 Task: Create a due date automation trigger when advanced on, on the wednesday of the week a card is due add basic assigned only to me at 11:00 AM.
Action: Mouse moved to (1410, 109)
Screenshot: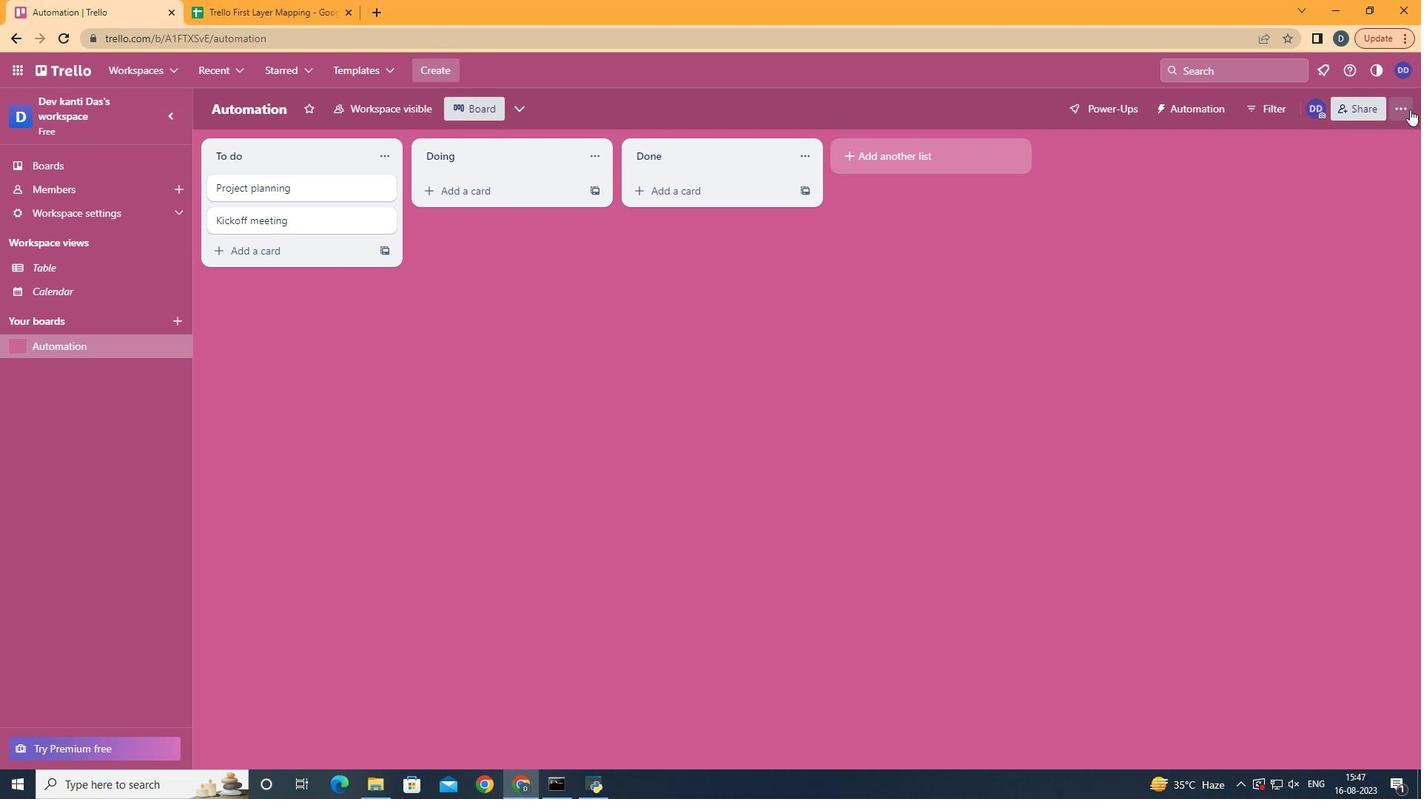
Action: Mouse pressed left at (1410, 109)
Screenshot: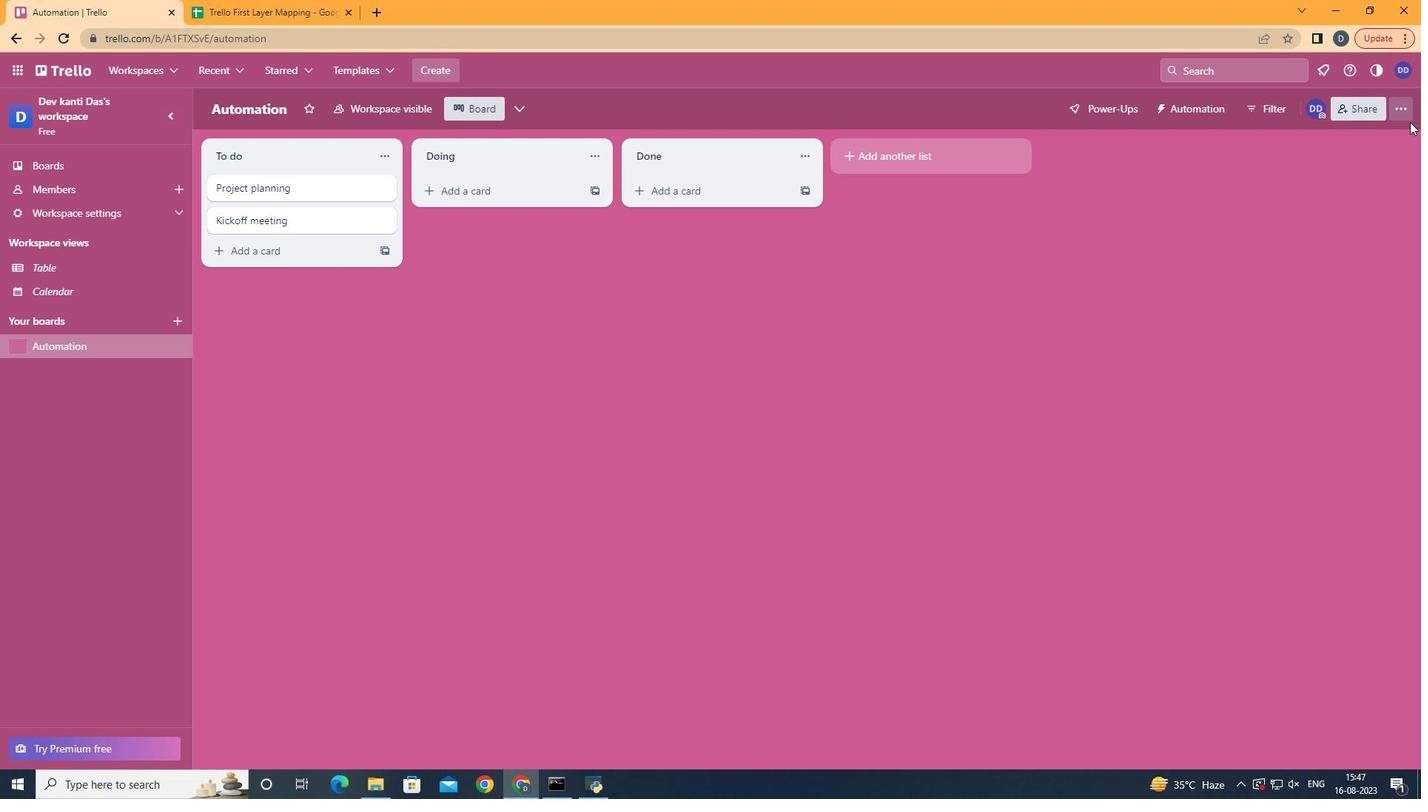 
Action: Mouse moved to (1324, 306)
Screenshot: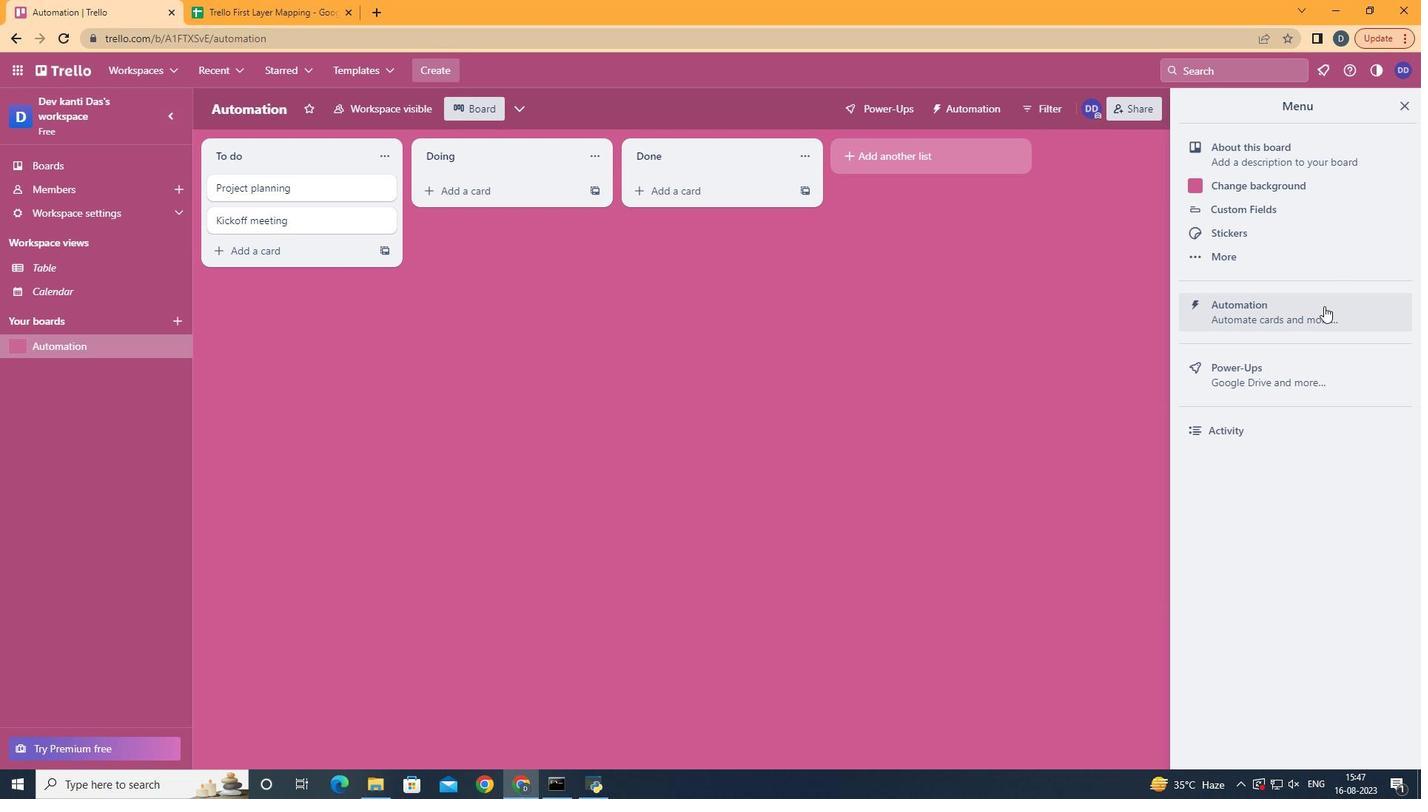 
Action: Mouse pressed left at (1324, 306)
Screenshot: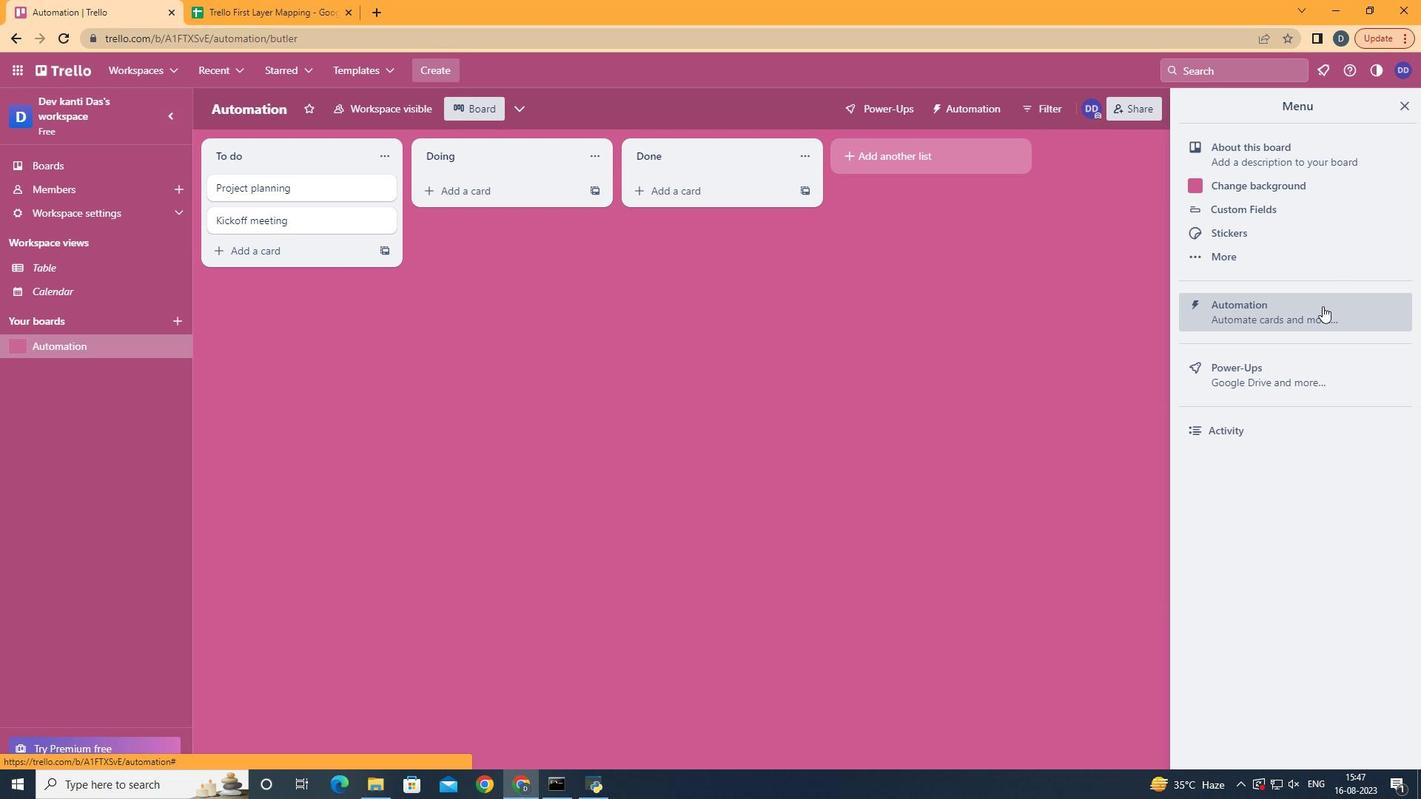 
Action: Mouse moved to (294, 289)
Screenshot: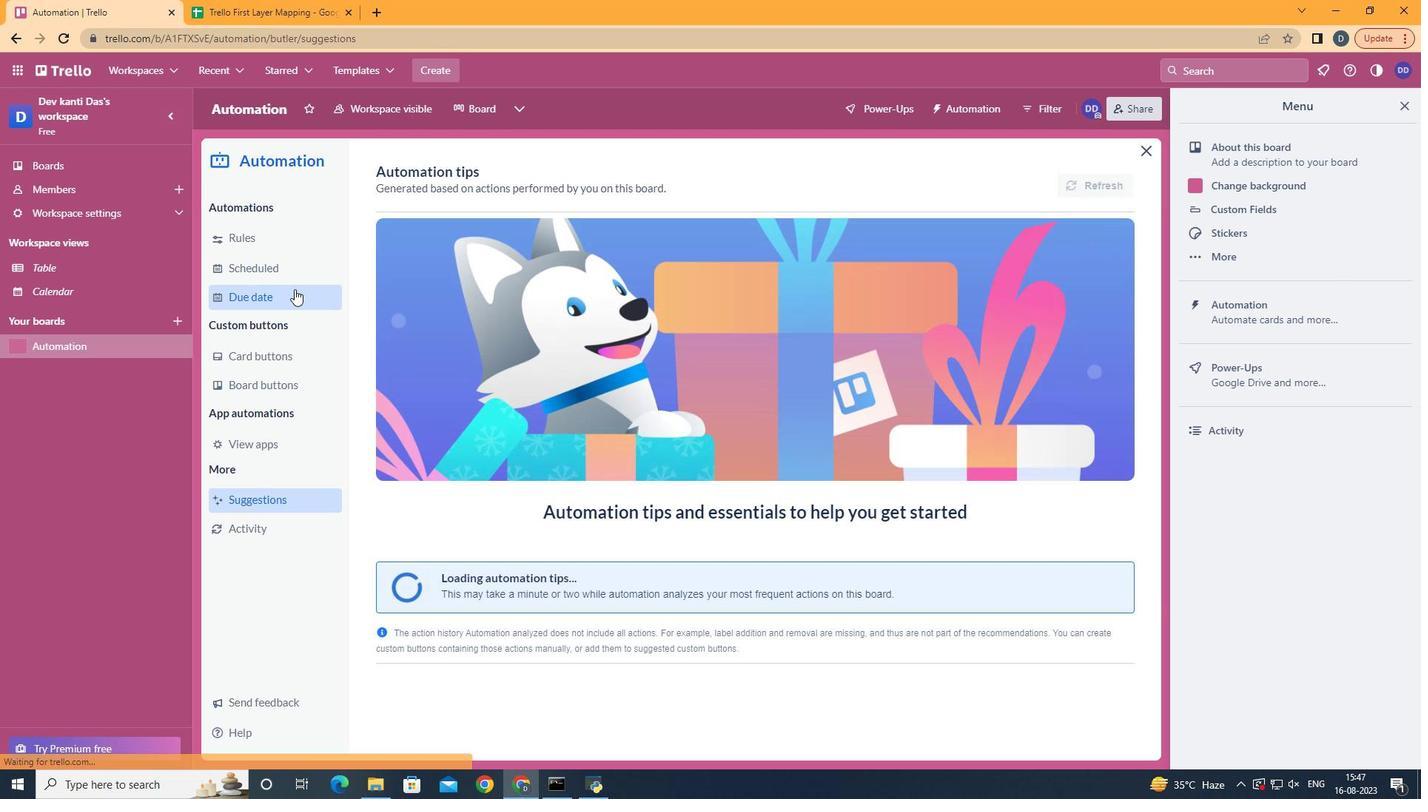 
Action: Mouse pressed left at (294, 289)
Screenshot: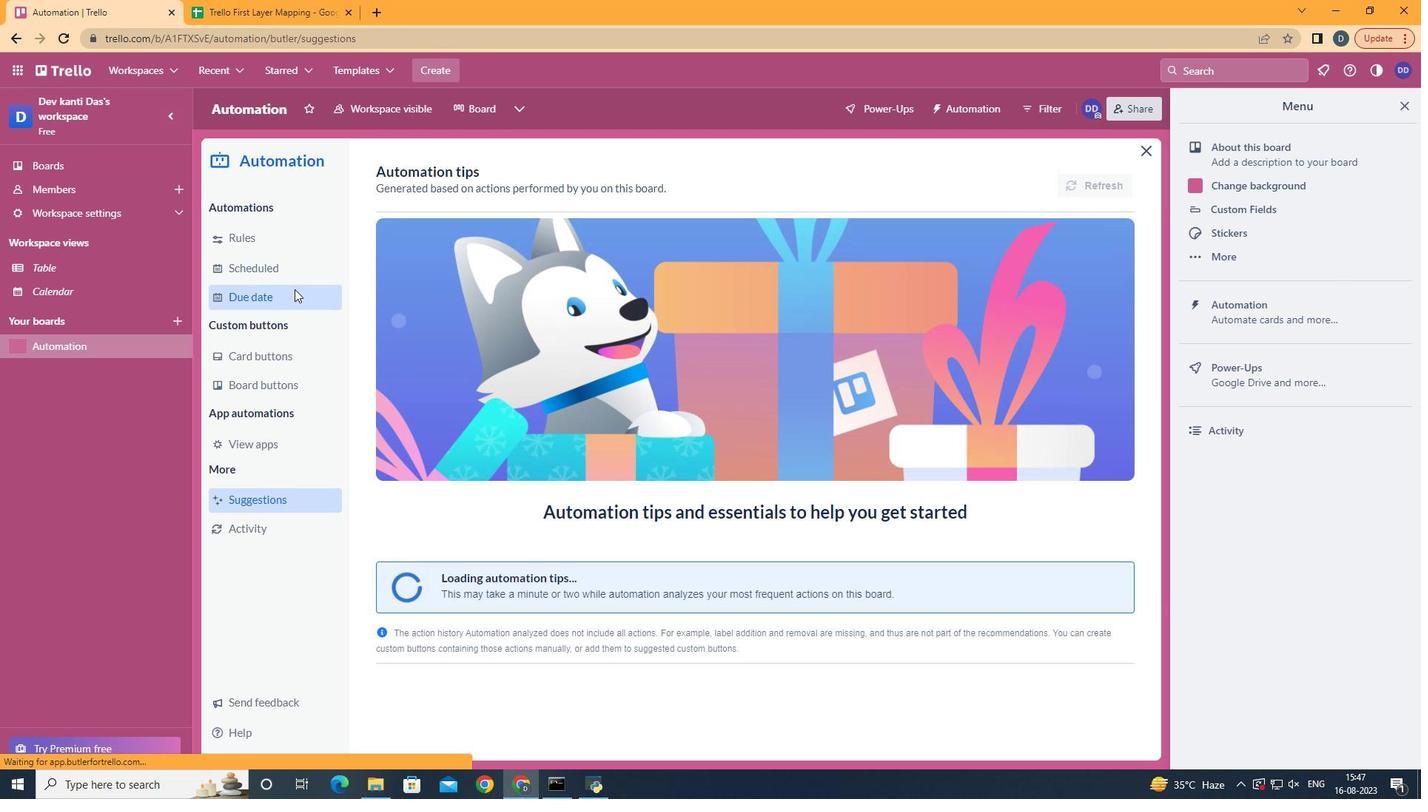
Action: Mouse moved to (1041, 177)
Screenshot: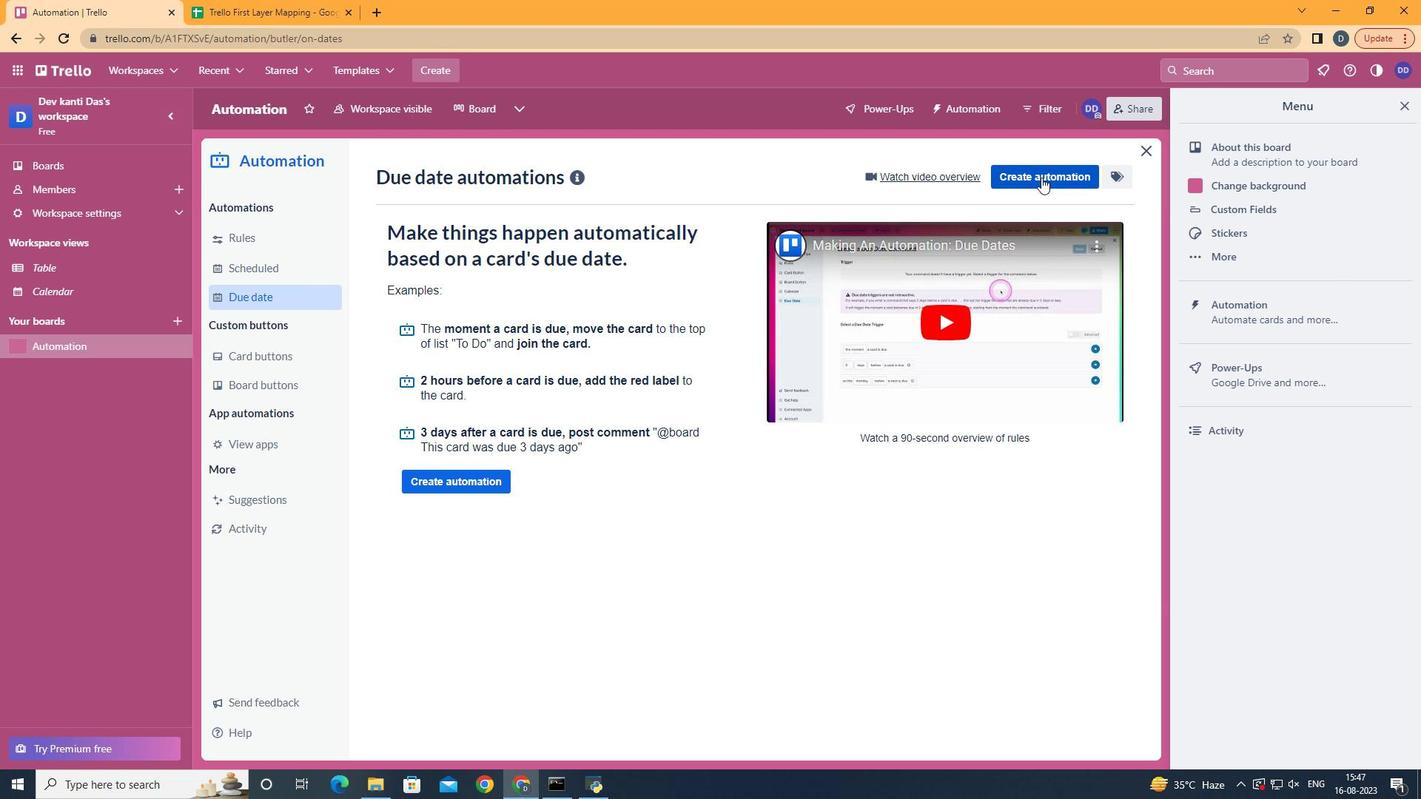 
Action: Mouse pressed left at (1041, 177)
Screenshot: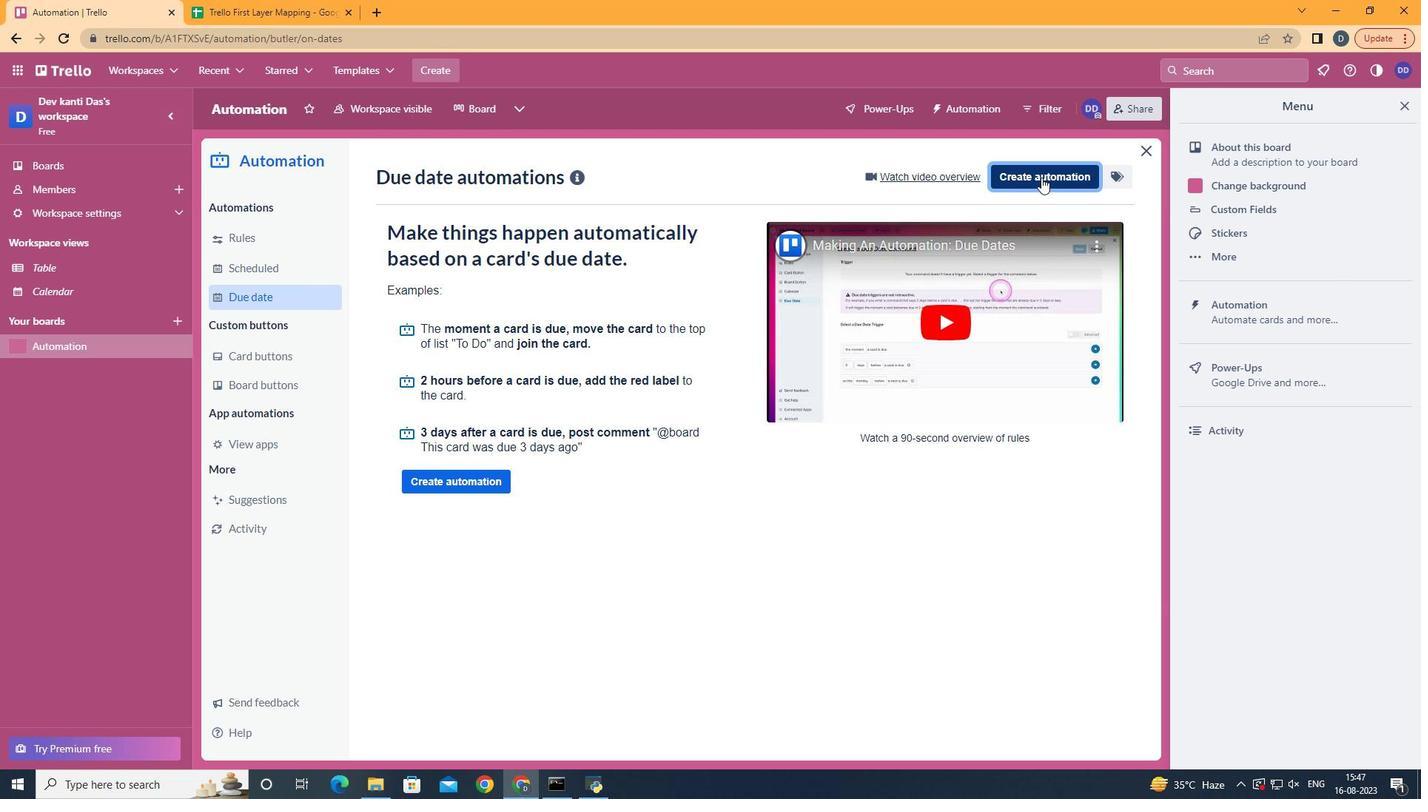 
Action: Mouse moved to (757, 317)
Screenshot: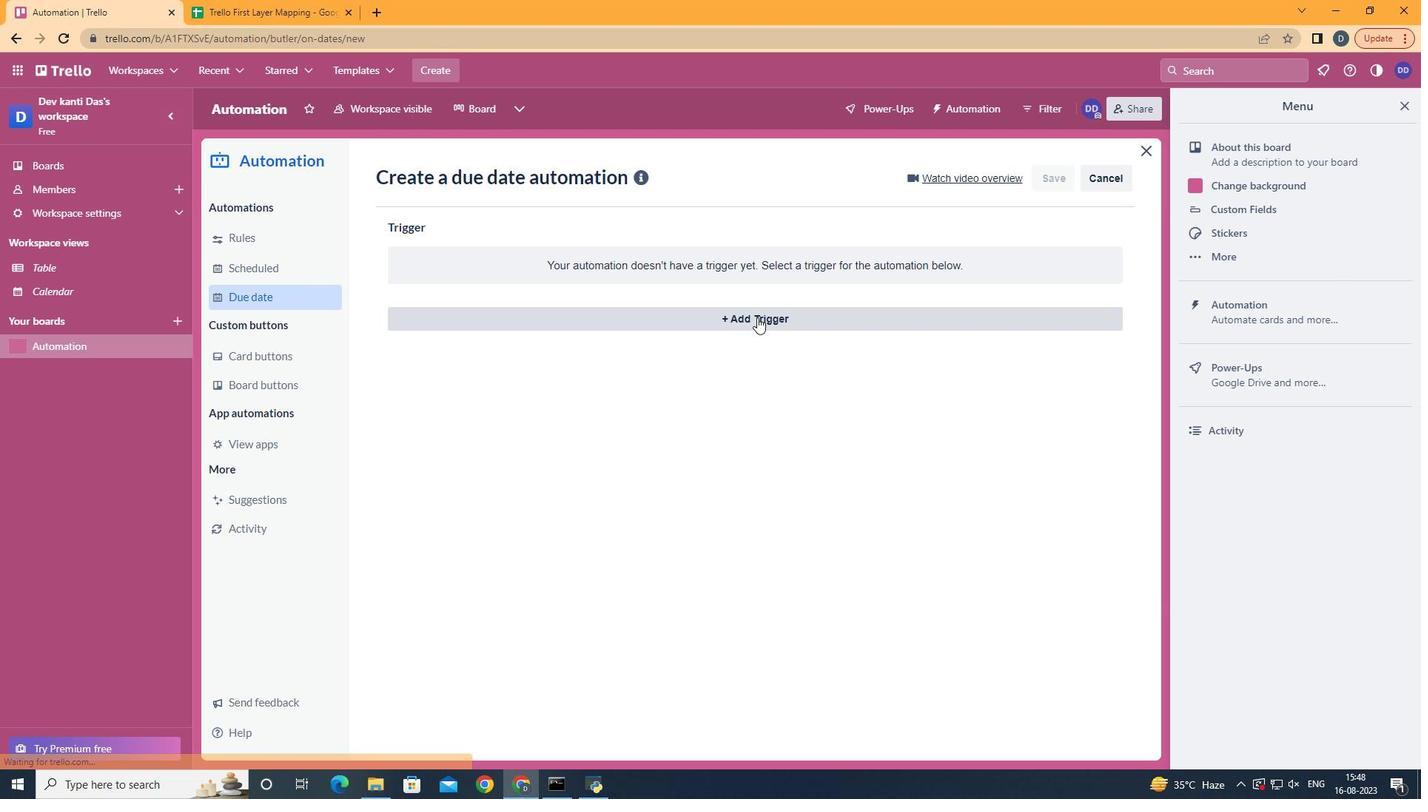 
Action: Mouse pressed left at (757, 317)
Screenshot: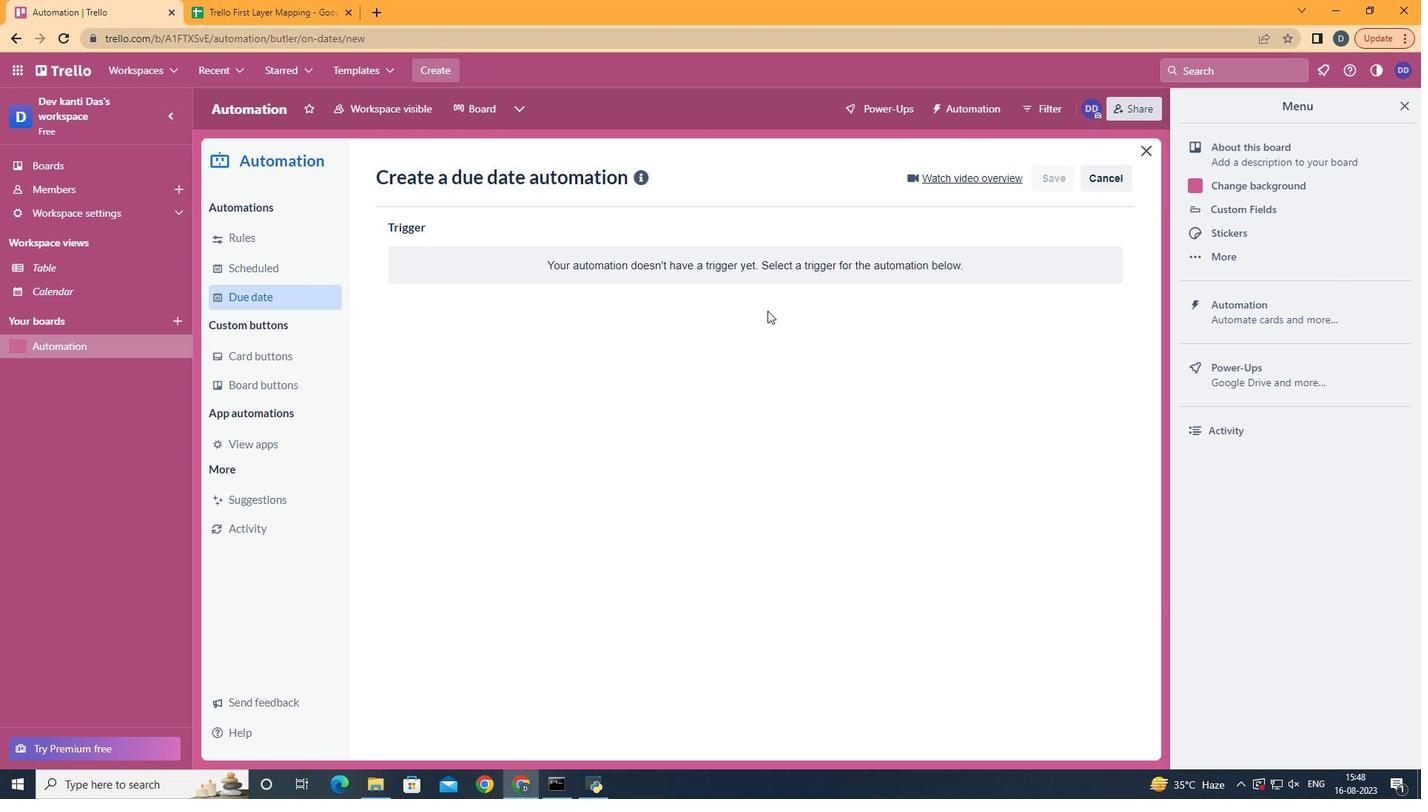 
Action: Mouse moved to (487, 445)
Screenshot: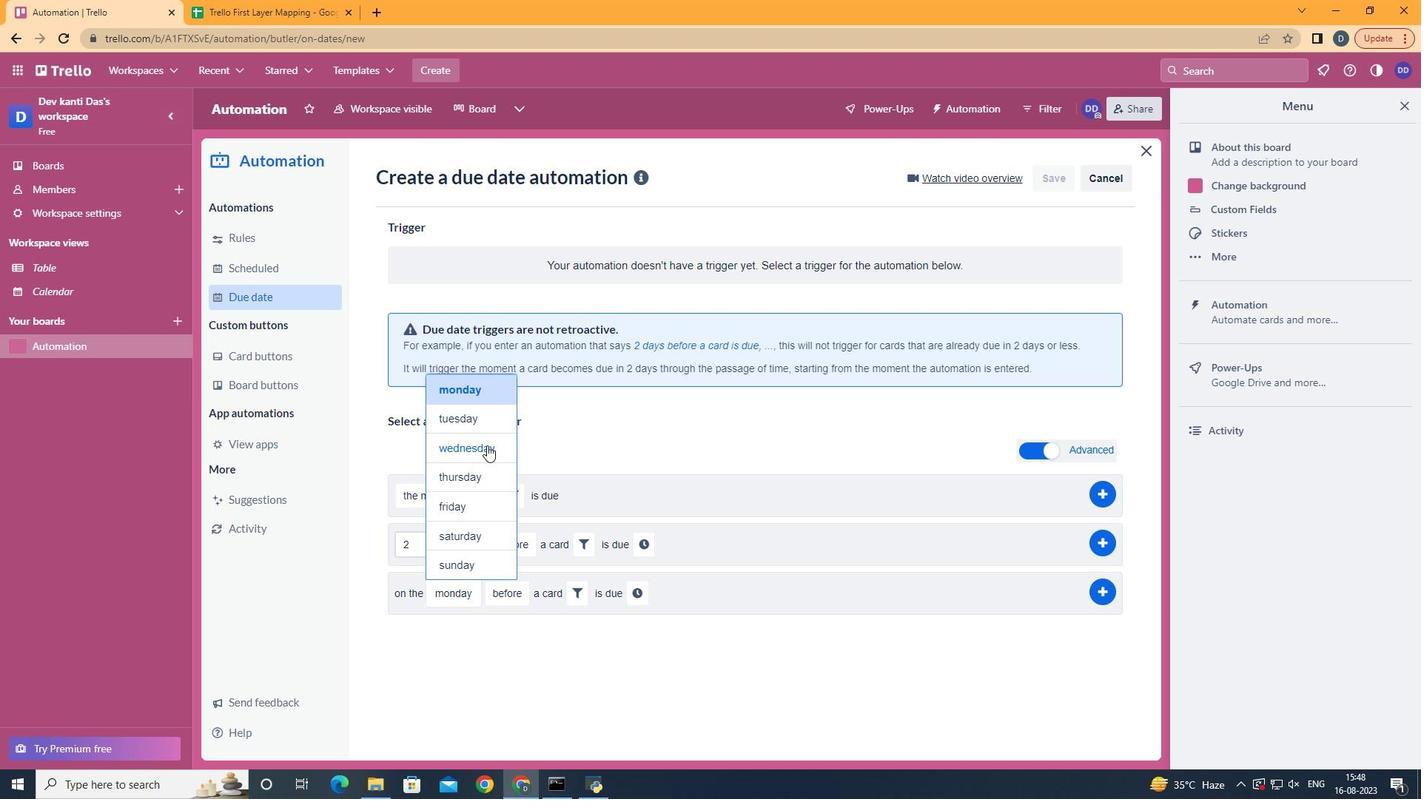 
Action: Mouse pressed left at (487, 445)
Screenshot: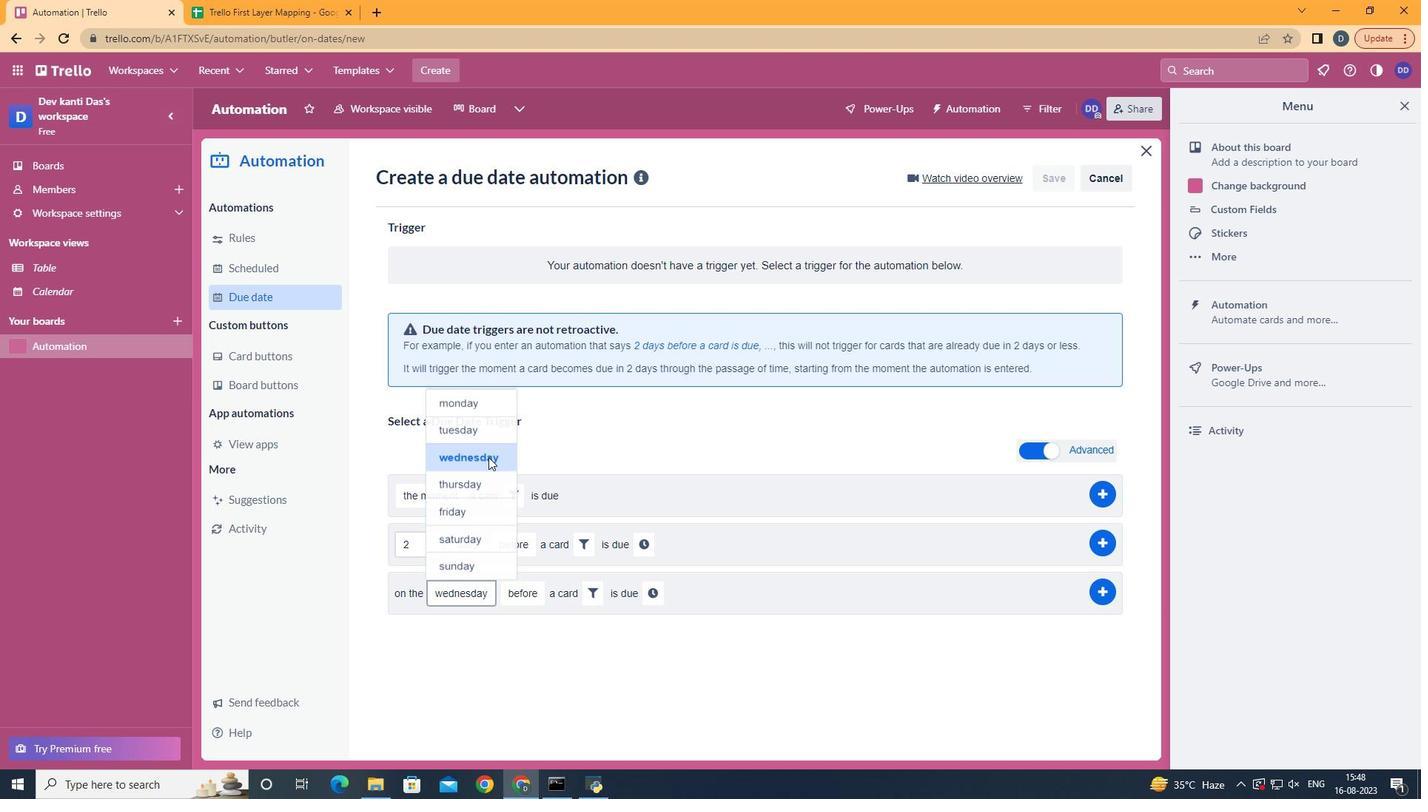 
Action: Mouse moved to (553, 670)
Screenshot: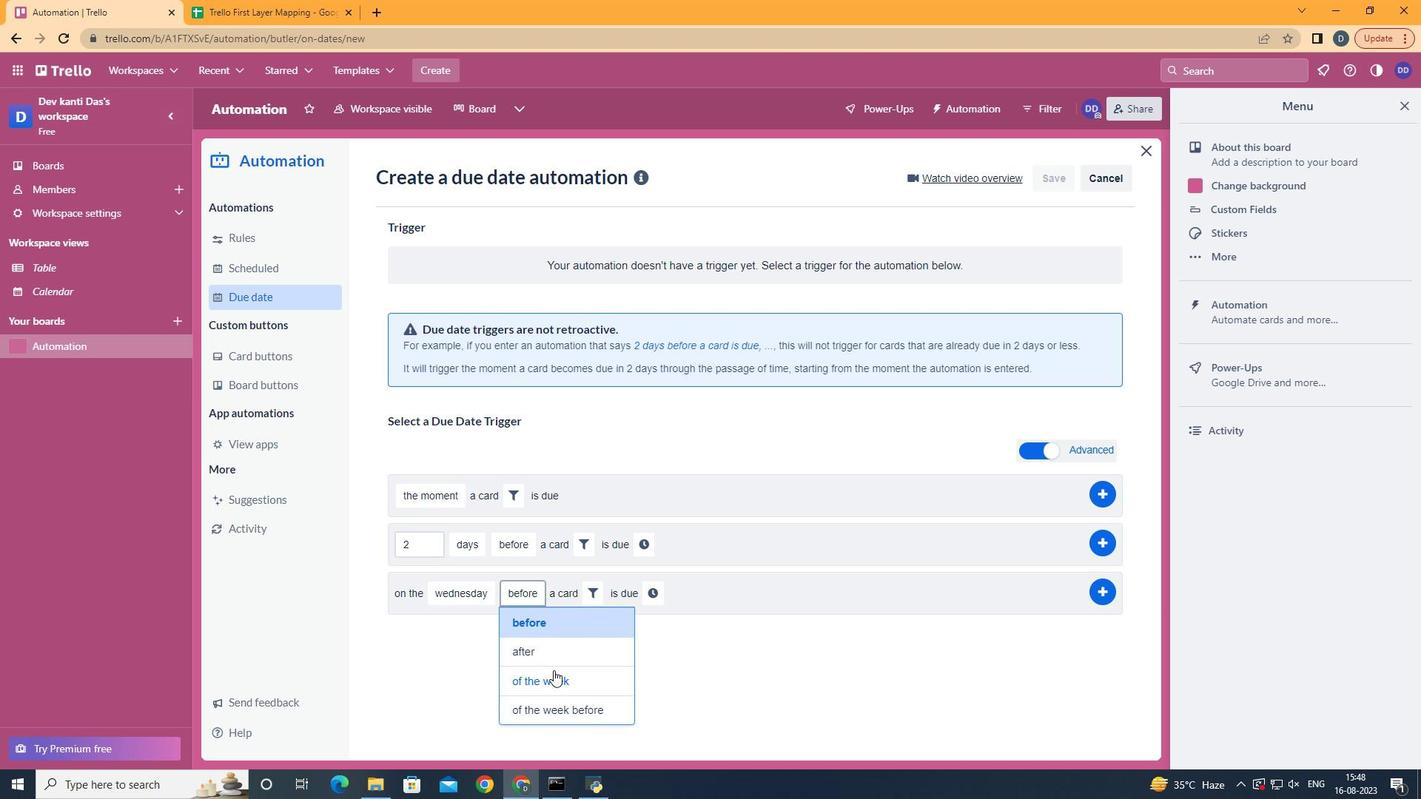 
Action: Mouse pressed left at (553, 670)
Screenshot: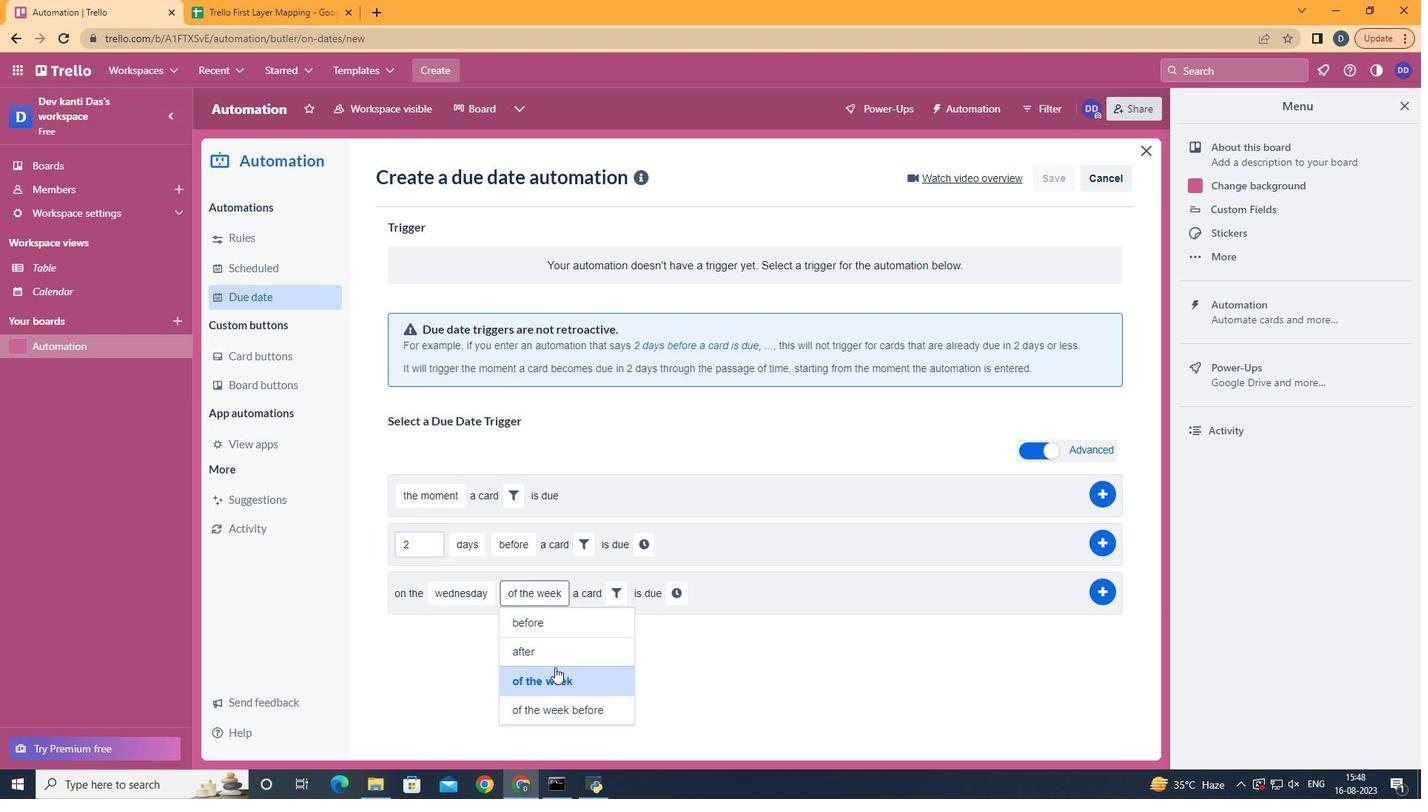 
Action: Mouse moved to (609, 578)
Screenshot: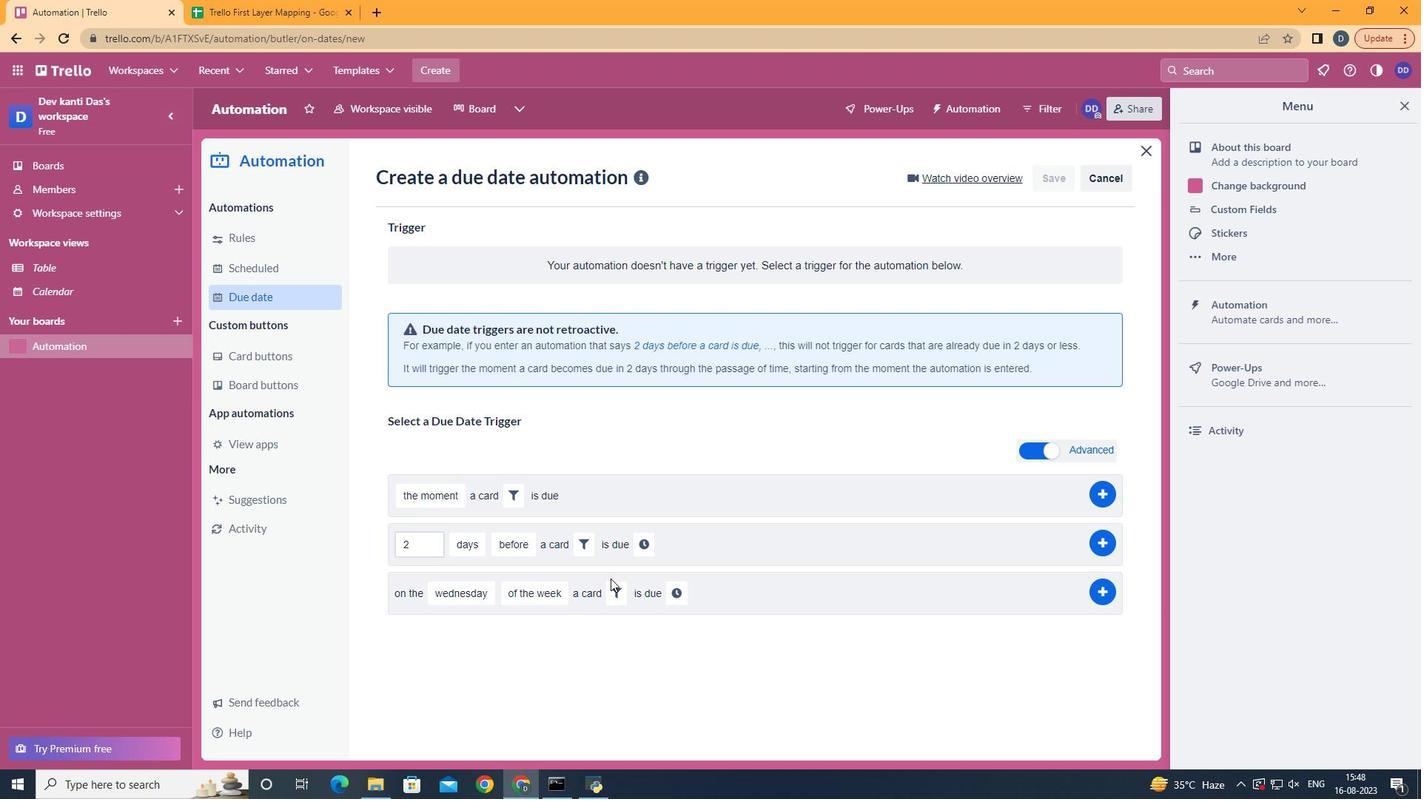 
Action: Mouse pressed left at (609, 578)
Screenshot: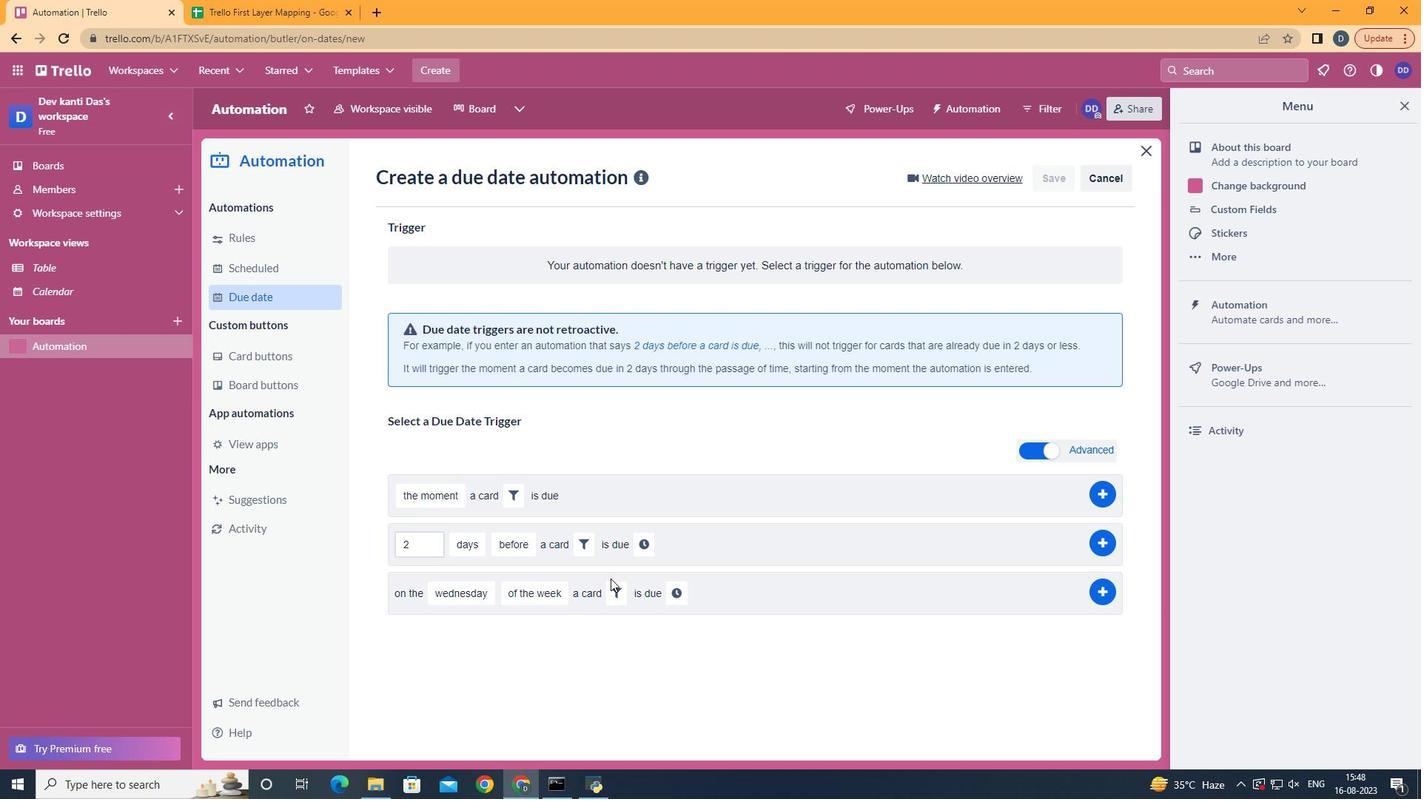 
Action: Mouse moved to (612, 580)
Screenshot: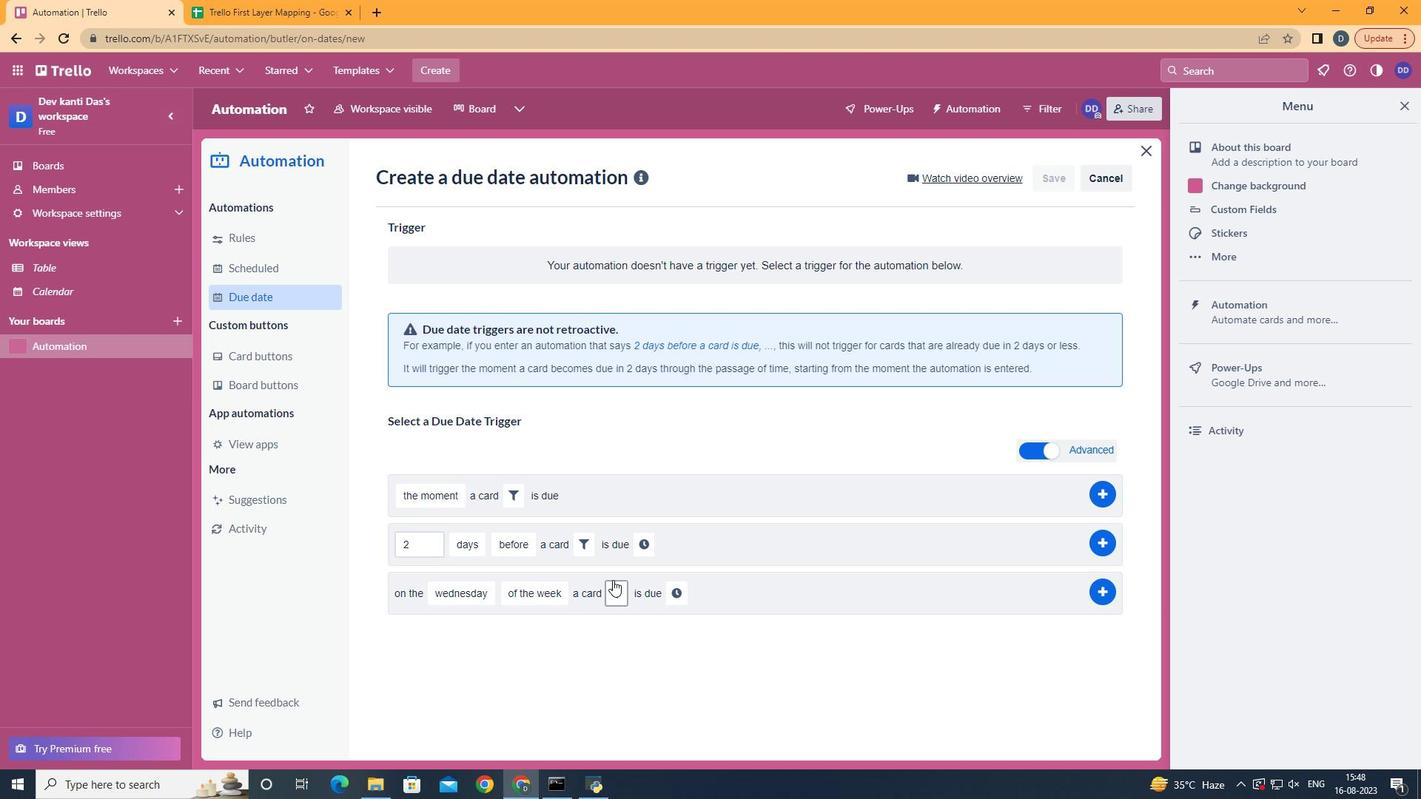 
Action: Mouse pressed left at (612, 580)
Screenshot: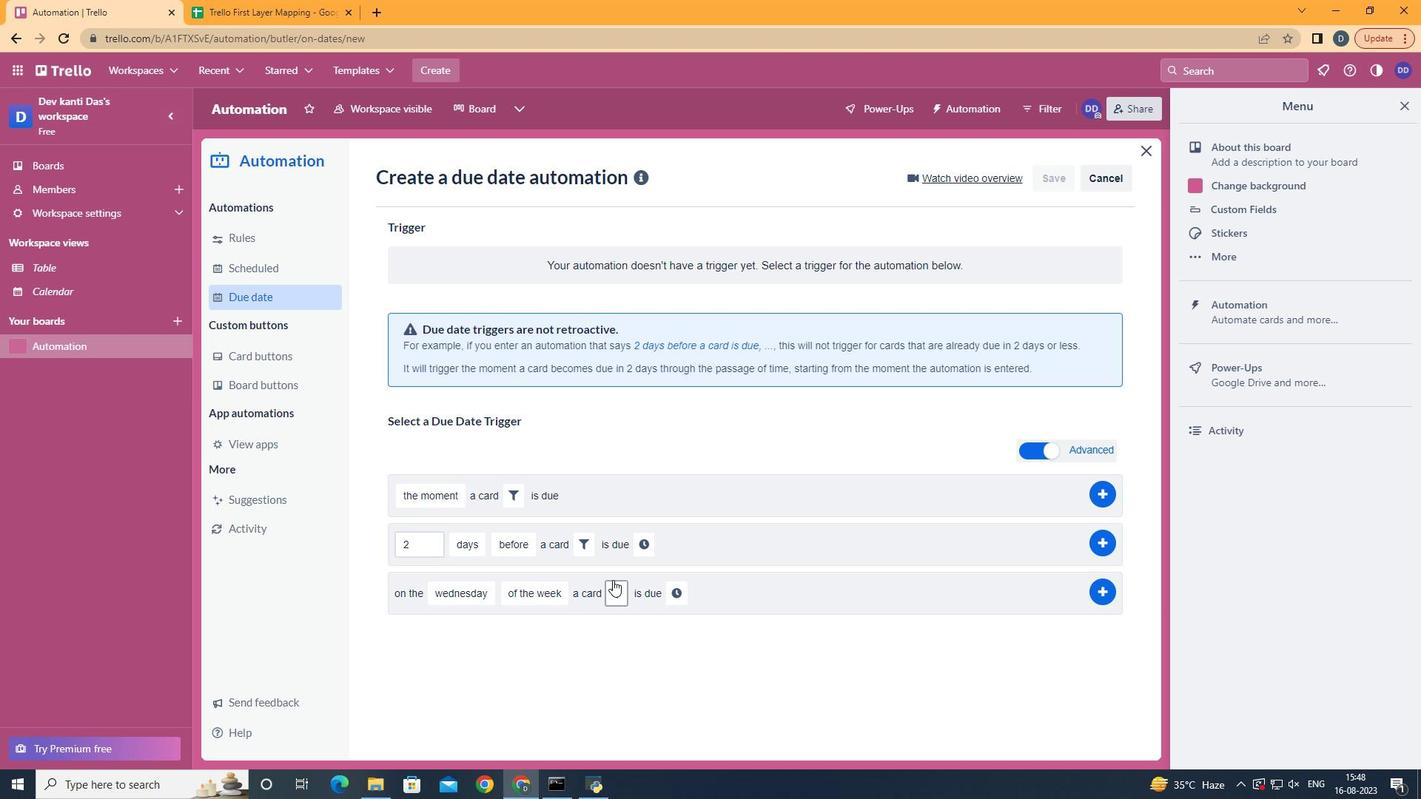 
Action: Mouse moved to (684, 689)
Screenshot: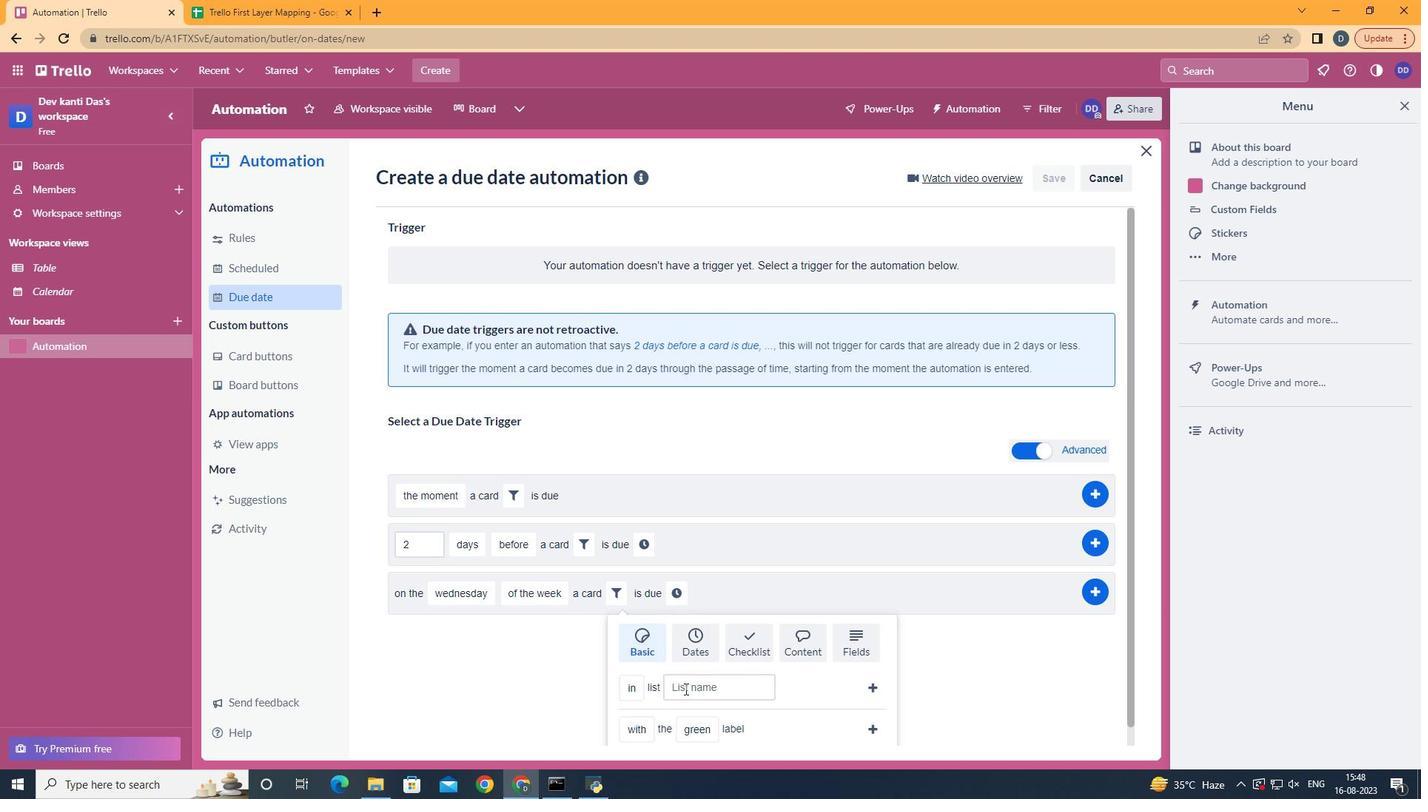 
Action: Mouse scrolled (684, 688) with delta (0, 0)
Screenshot: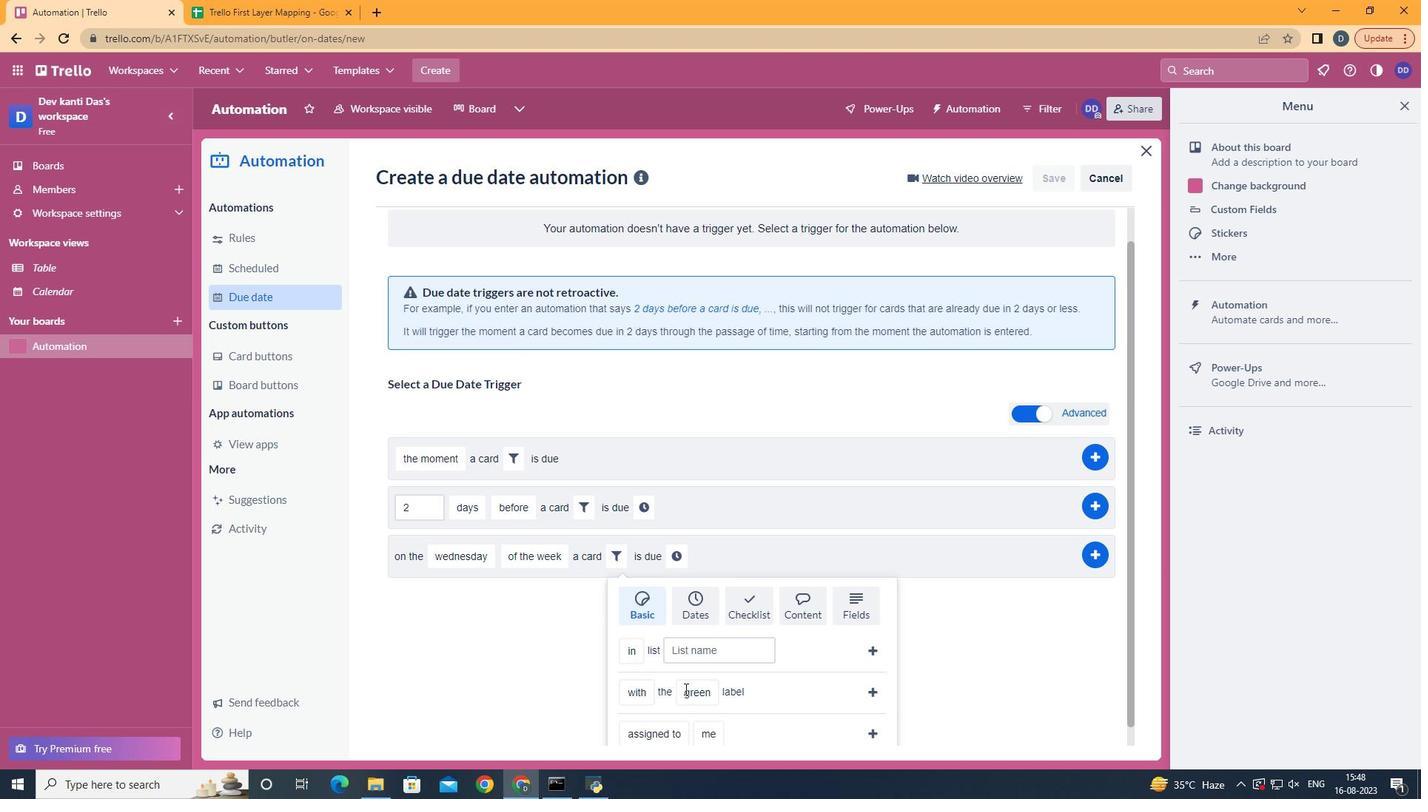 
Action: Mouse scrolled (684, 688) with delta (0, 0)
Screenshot: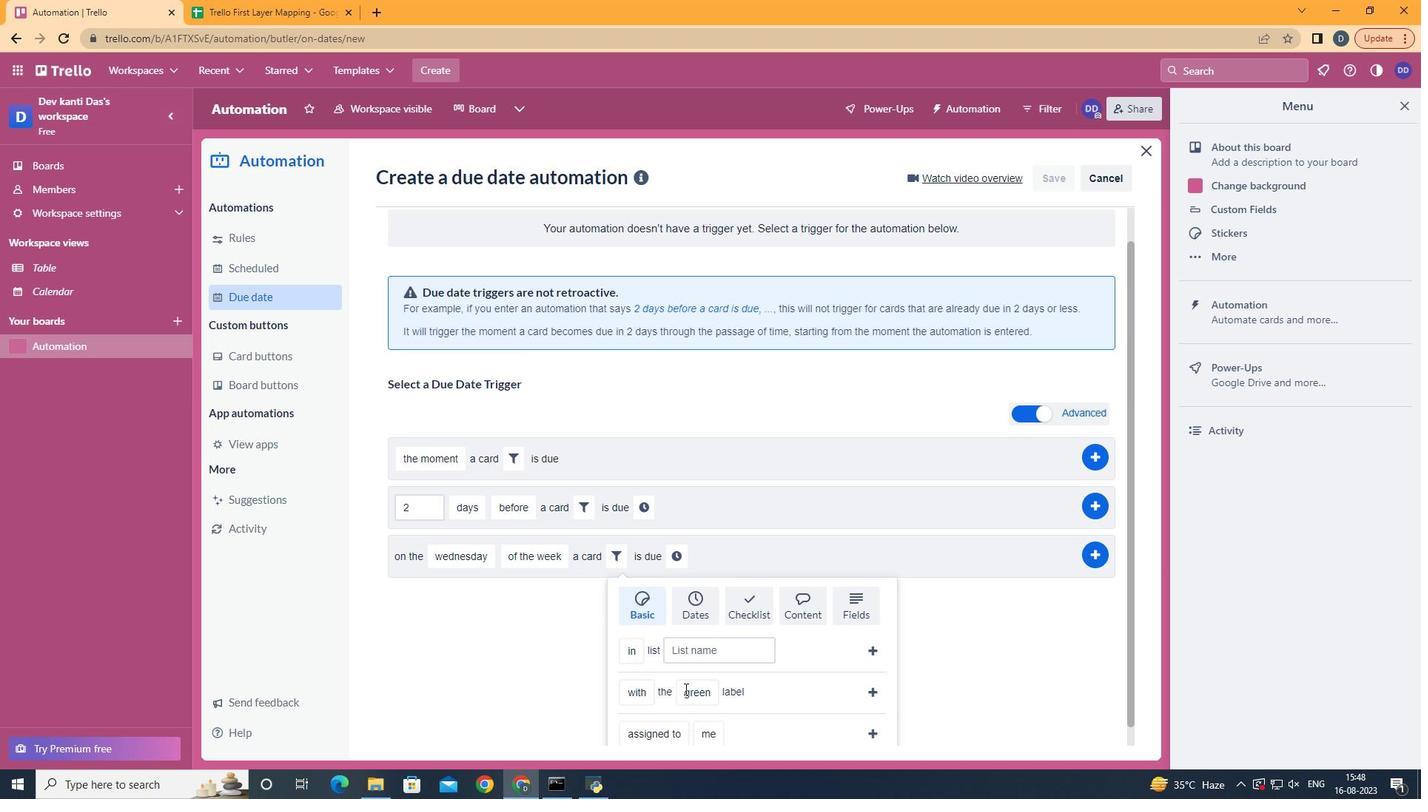
Action: Mouse scrolled (684, 688) with delta (0, 0)
Screenshot: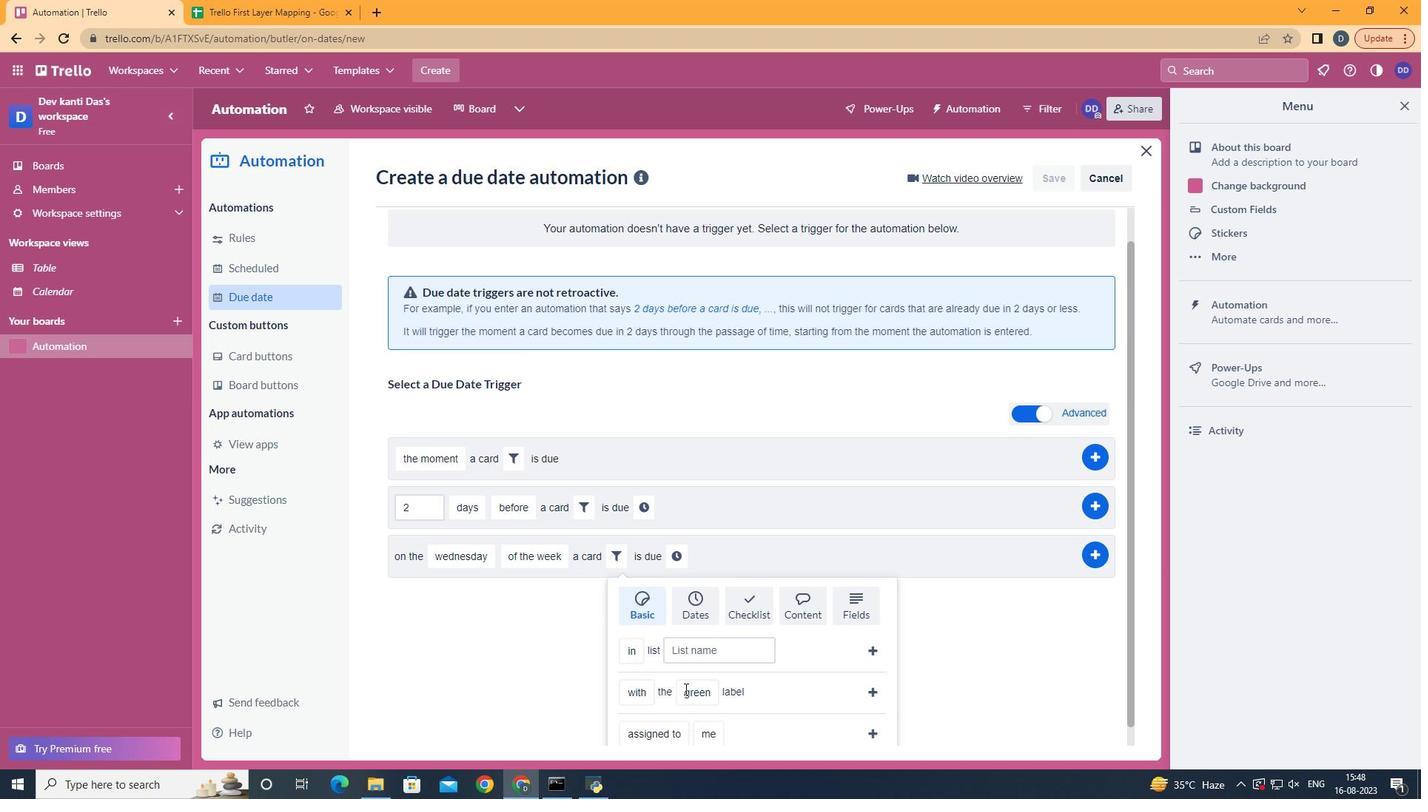
Action: Mouse scrolled (684, 688) with delta (0, 0)
Screenshot: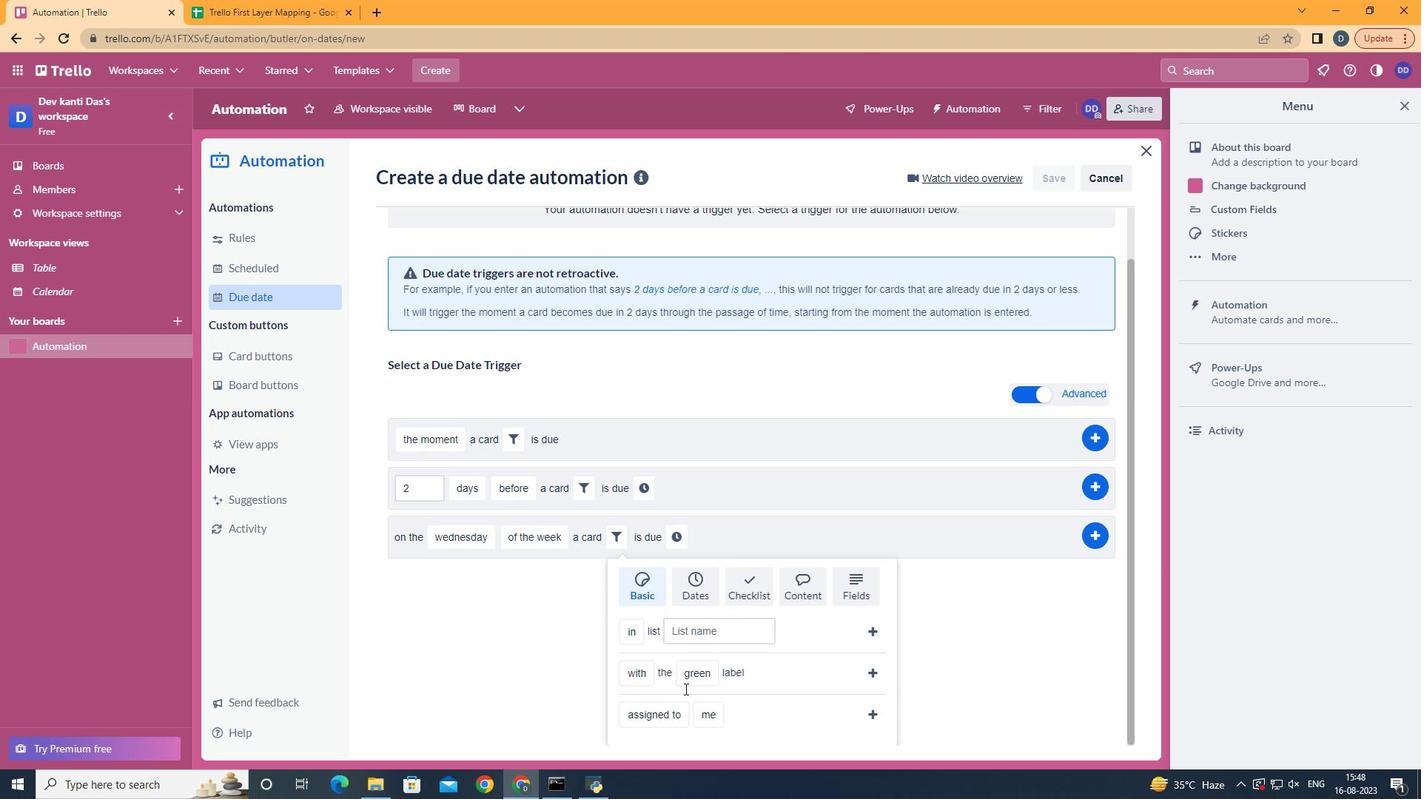 
Action: Mouse scrolled (684, 688) with delta (0, 0)
Screenshot: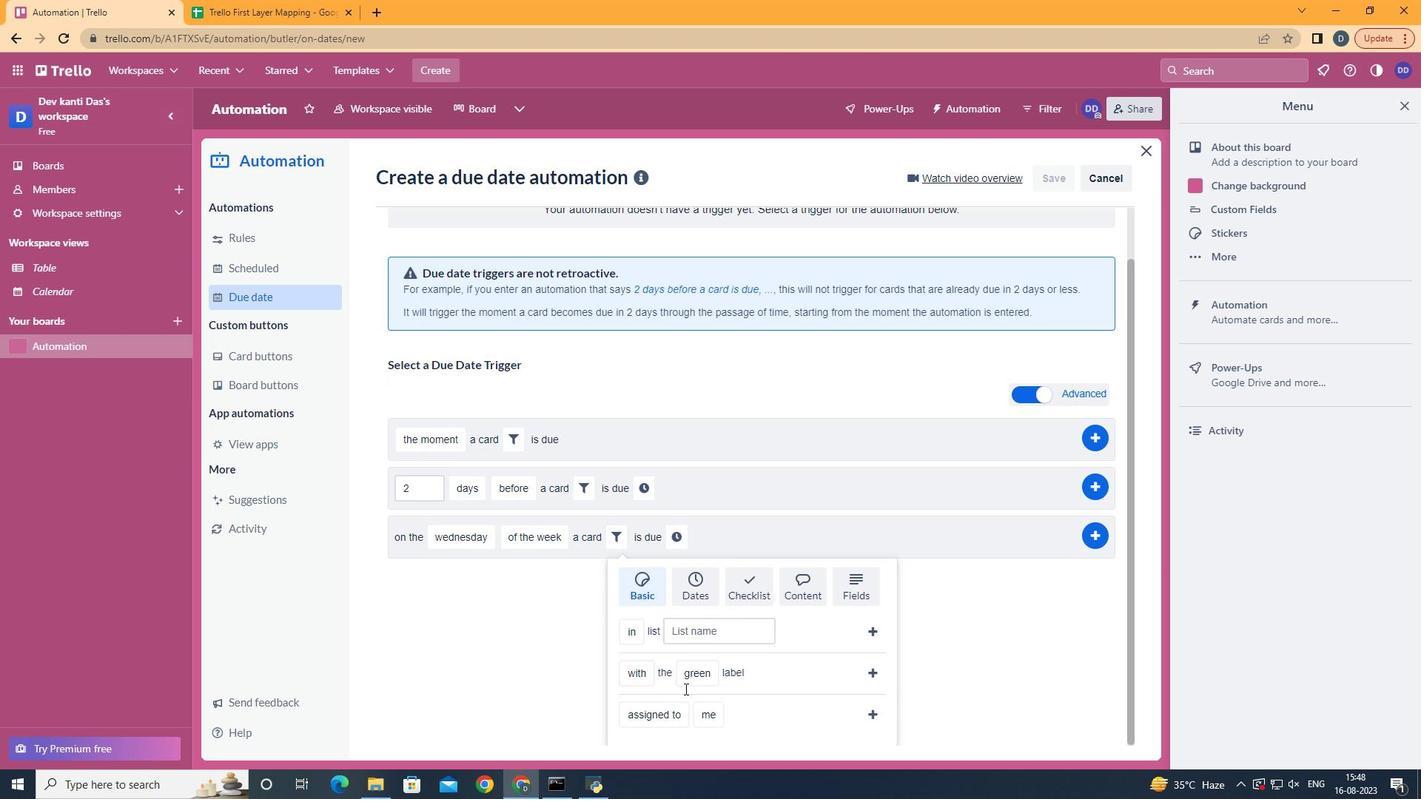 
Action: Mouse moved to (681, 658)
Screenshot: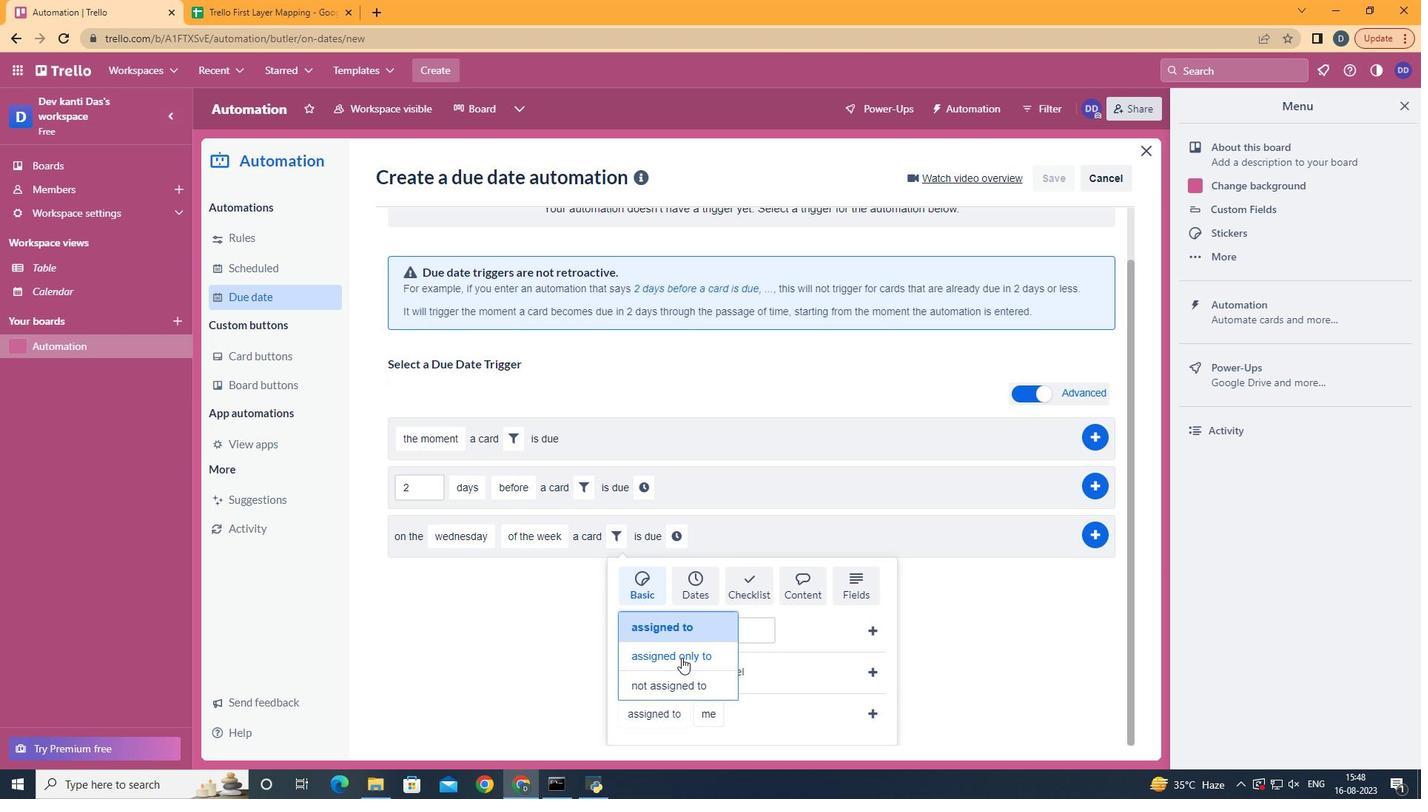 
Action: Mouse pressed left at (681, 658)
Screenshot: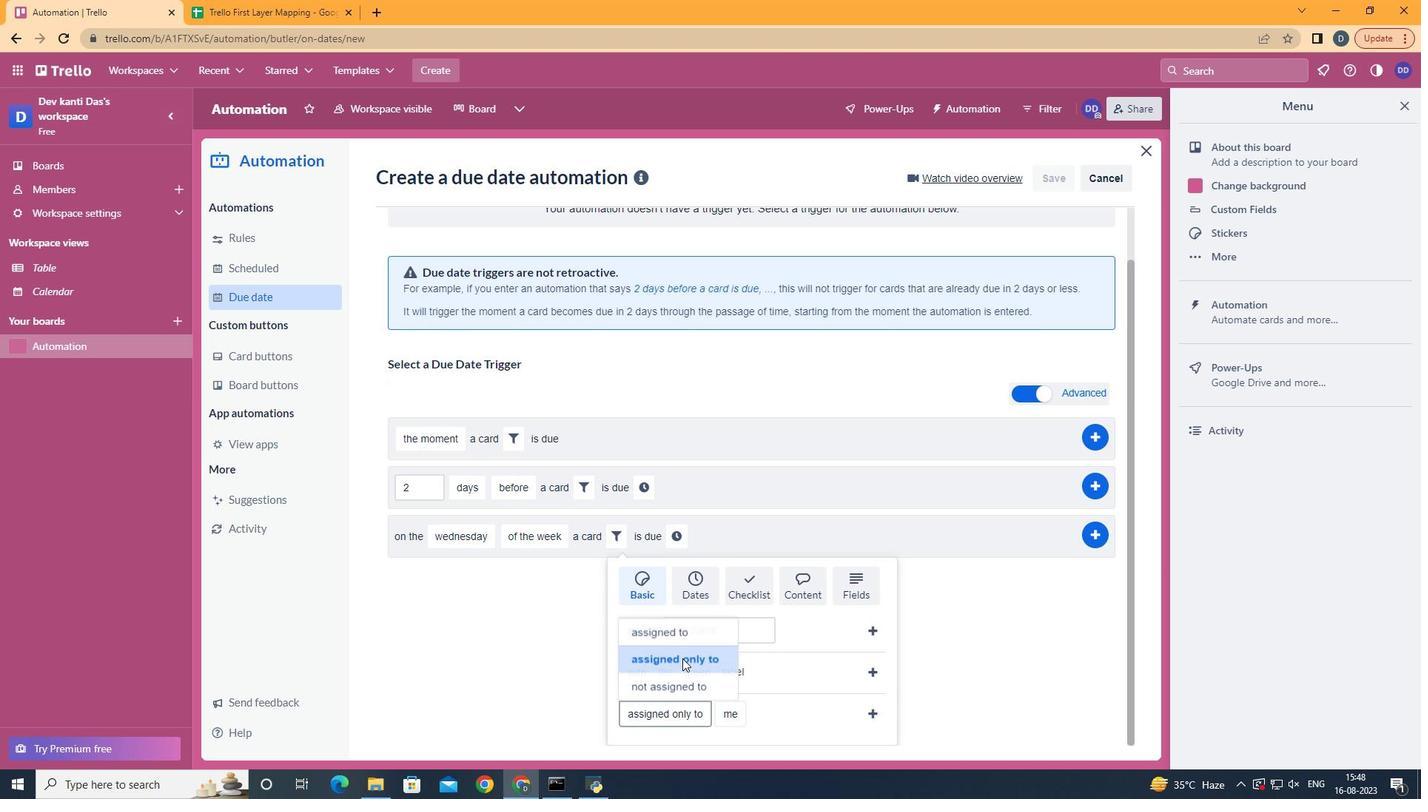 
Action: Mouse moved to (877, 718)
Screenshot: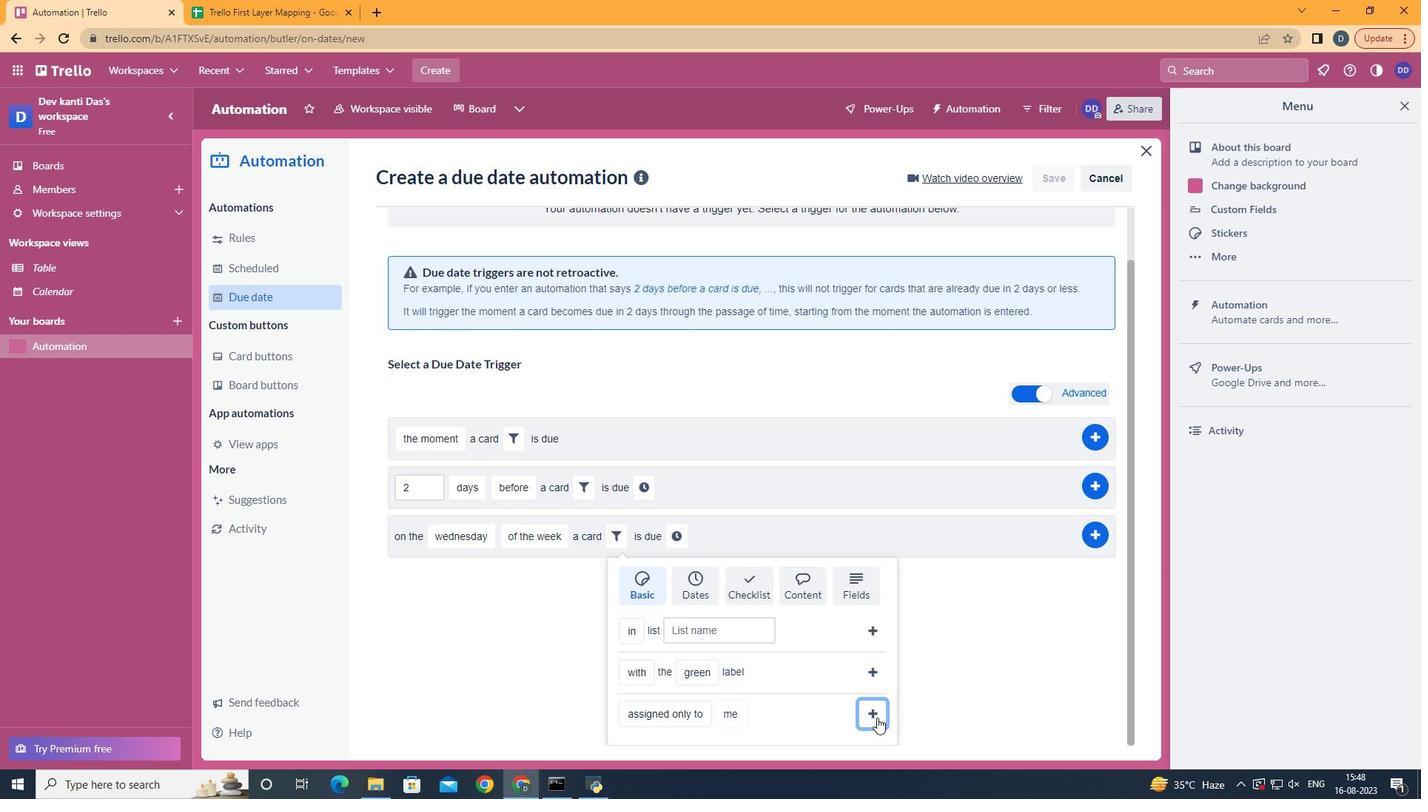 
Action: Mouse pressed left at (877, 718)
Screenshot: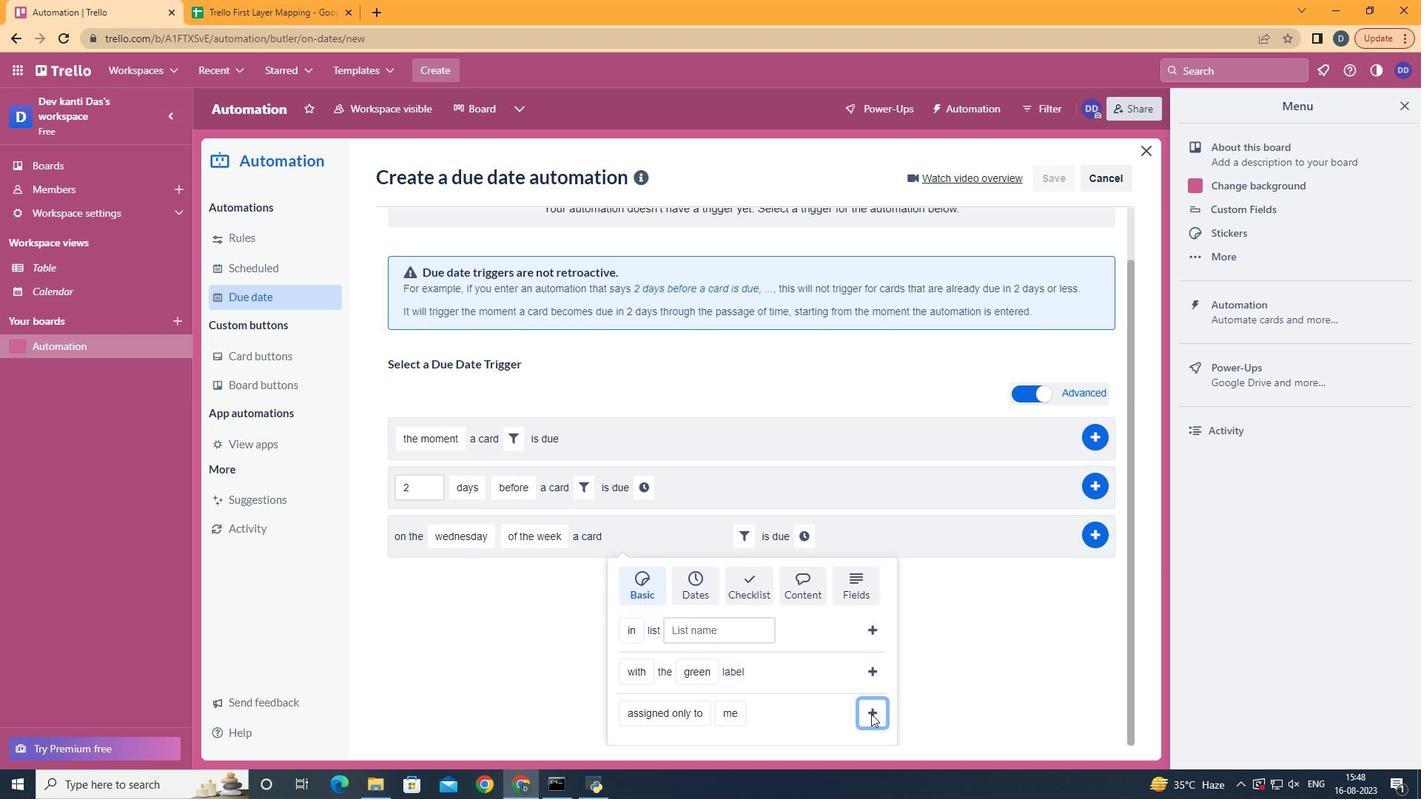 
Action: Mouse moved to (784, 597)
Screenshot: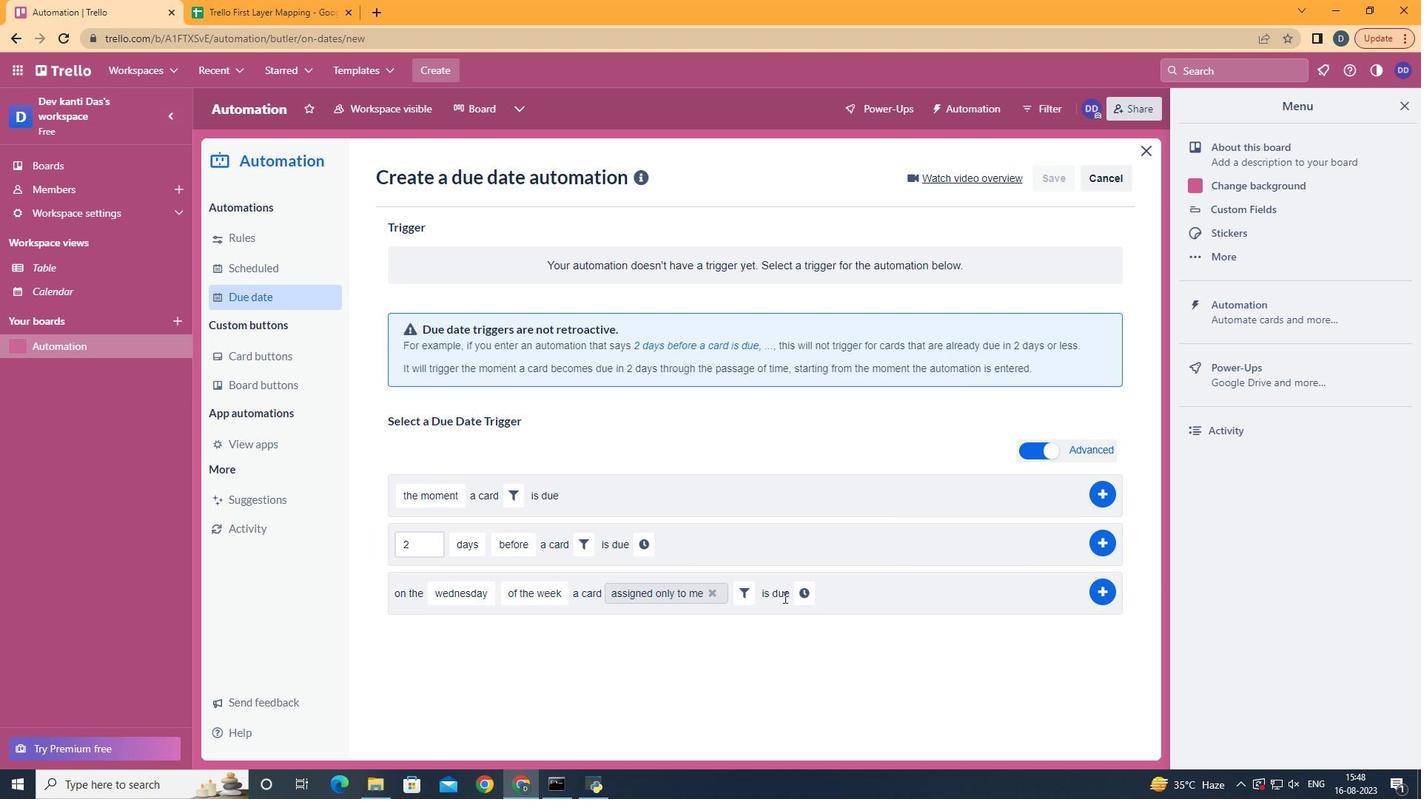 
Action: Mouse pressed left at (784, 597)
Screenshot: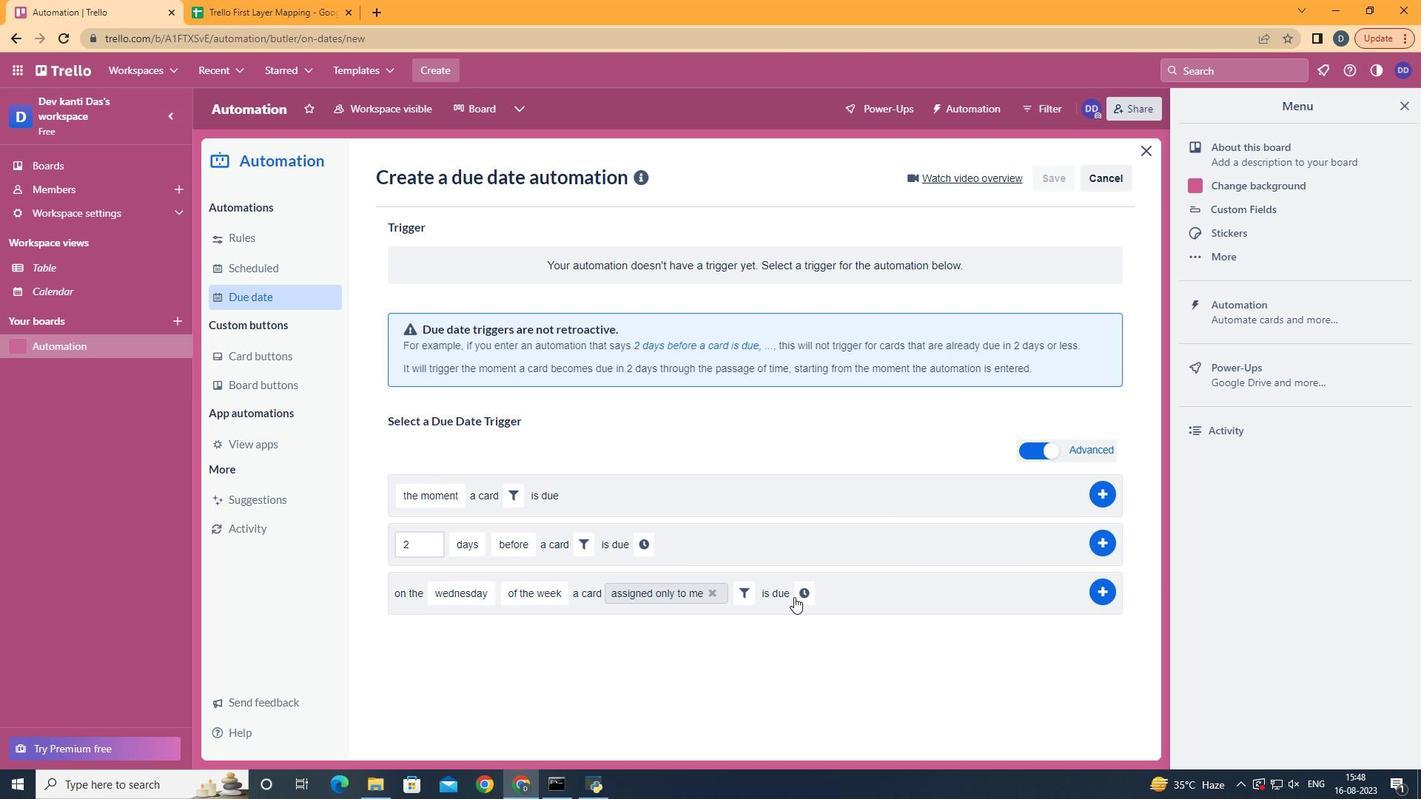 
Action: Mouse moved to (807, 597)
Screenshot: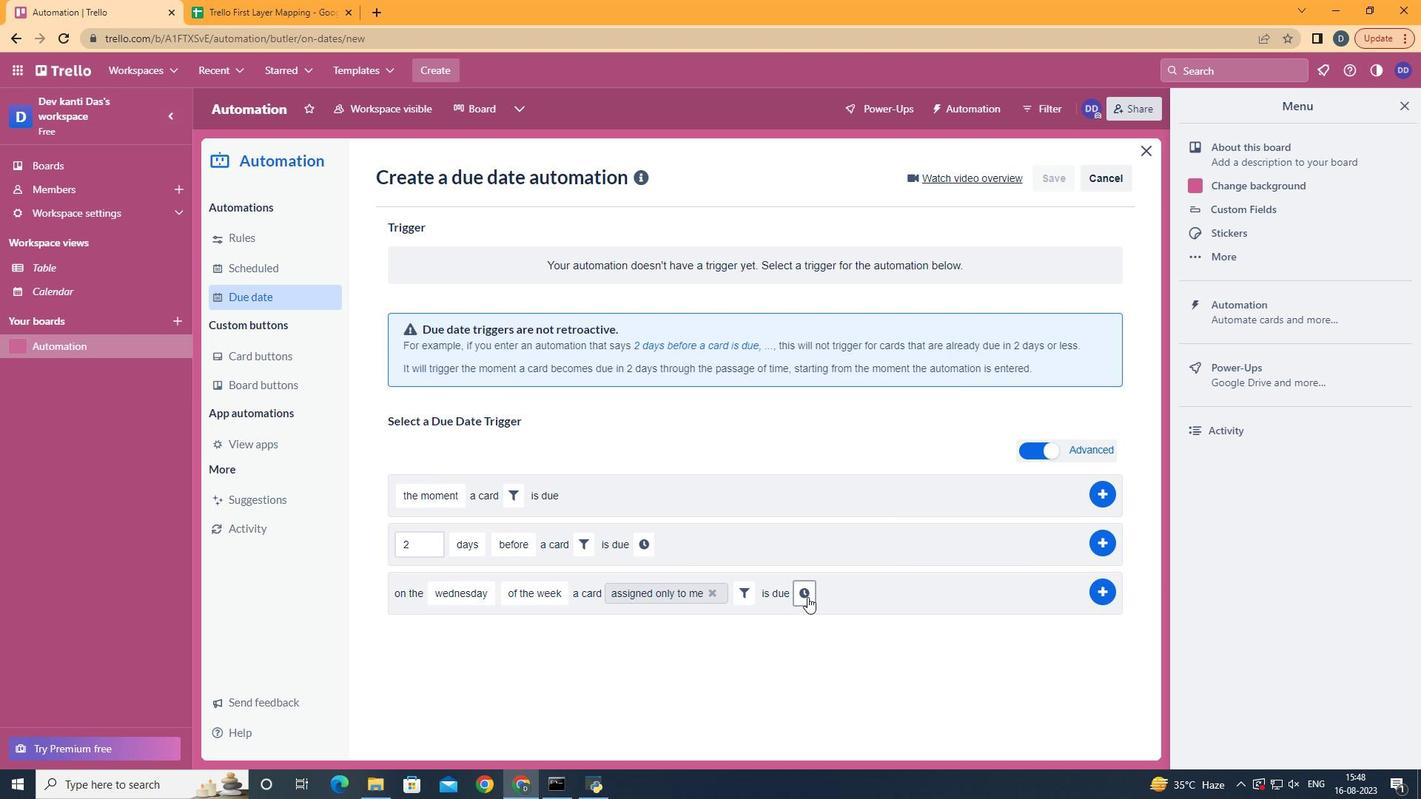
Action: Mouse pressed left at (807, 597)
Screenshot: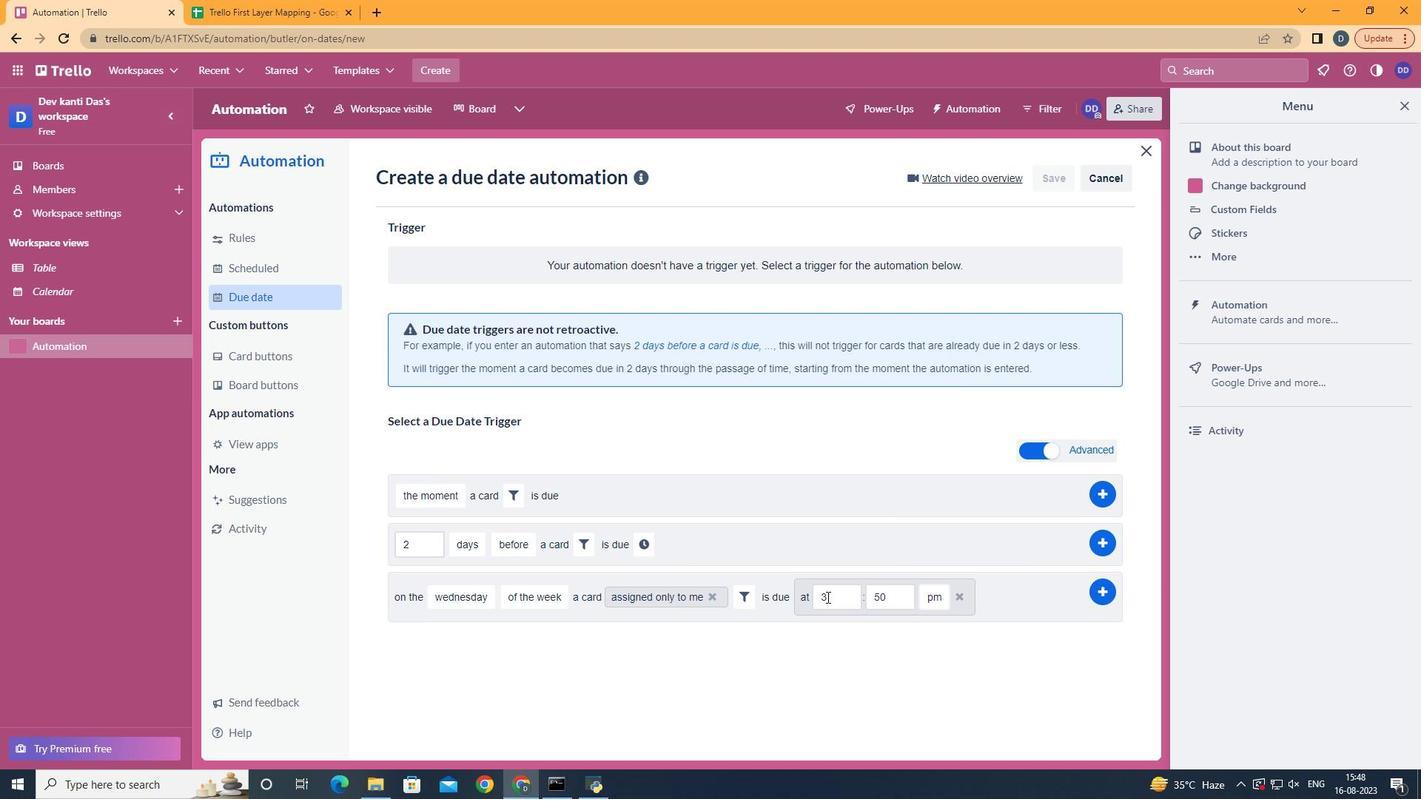 
Action: Mouse moved to (852, 610)
Screenshot: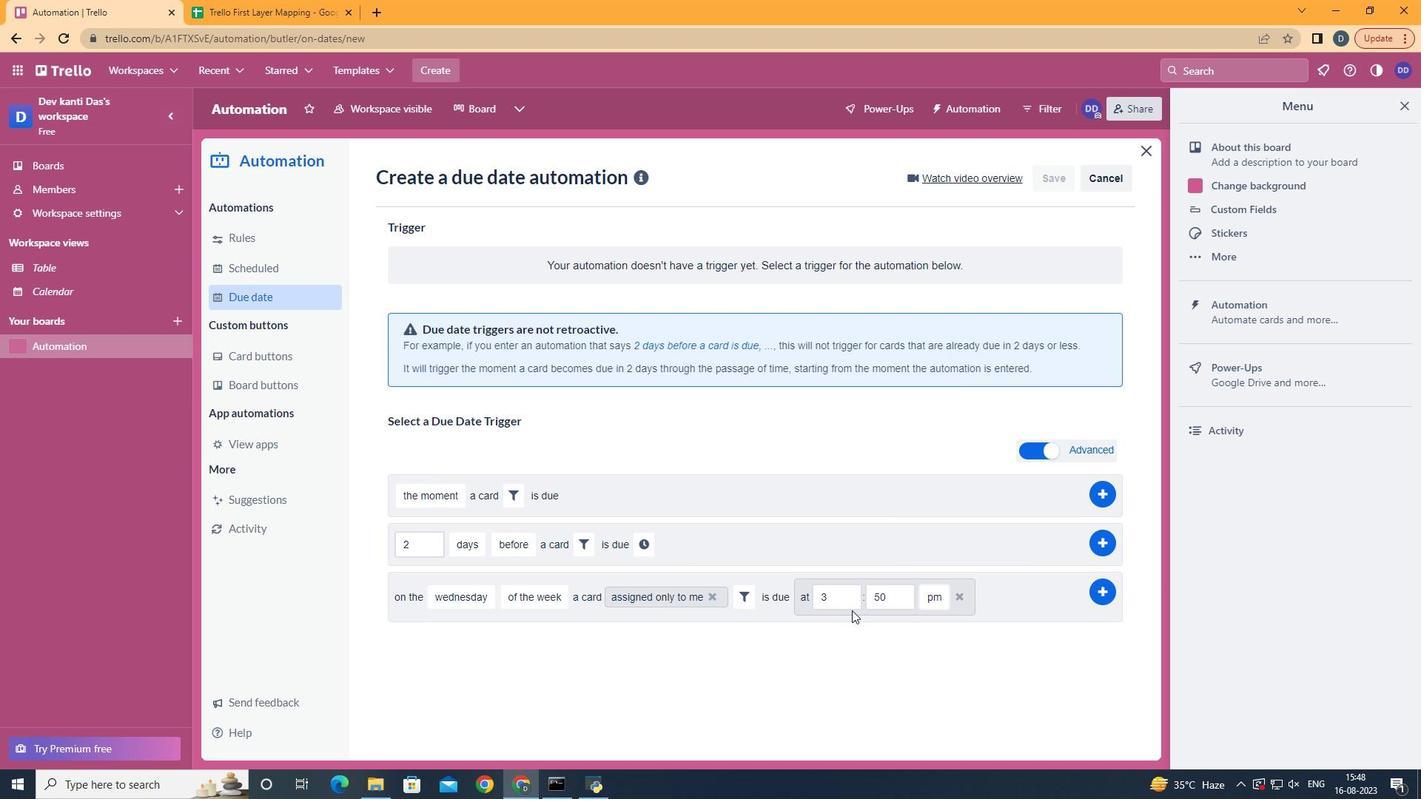 
Action: Mouse pressed left at (852, 610)
Screenshot: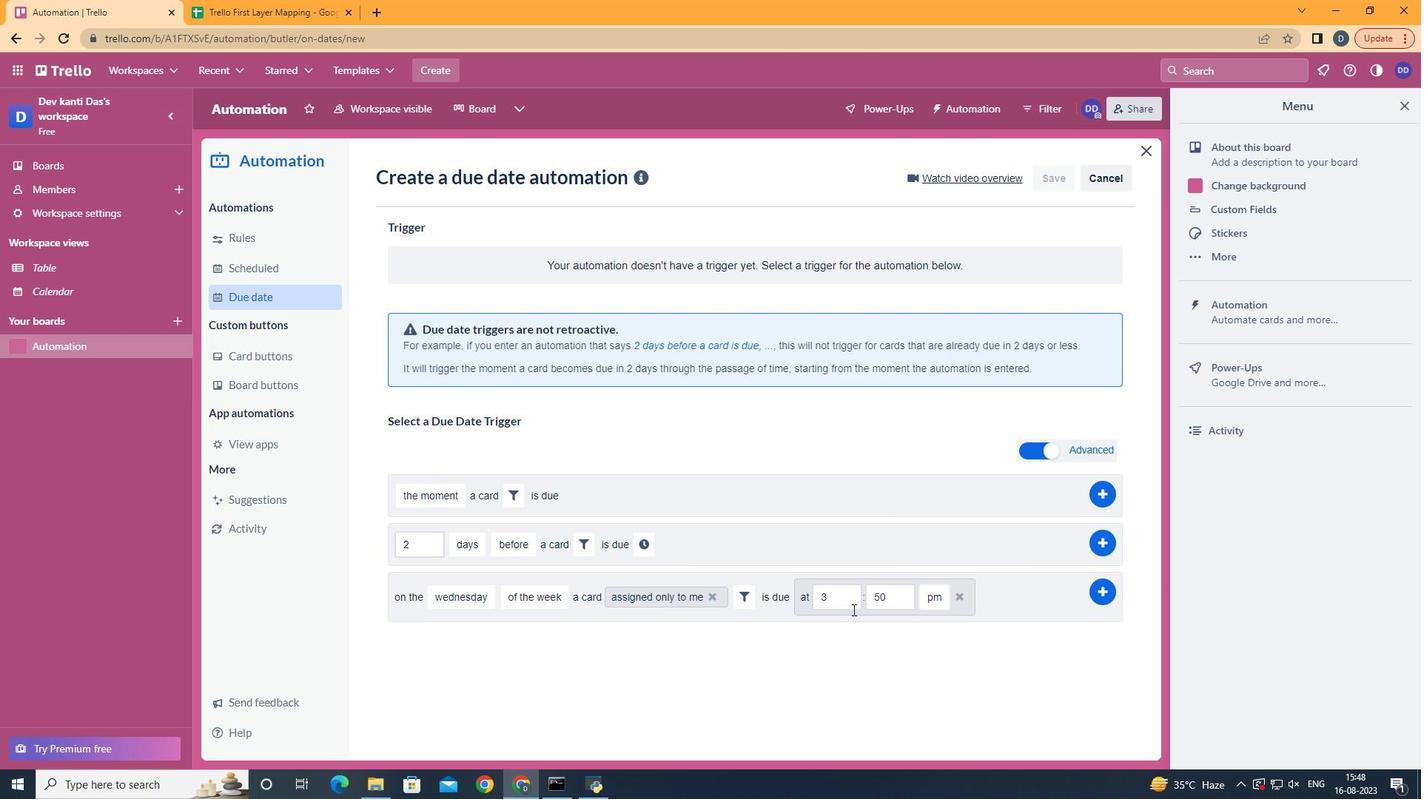 
Action: Mouse moved to (852, 609)
Screenshot: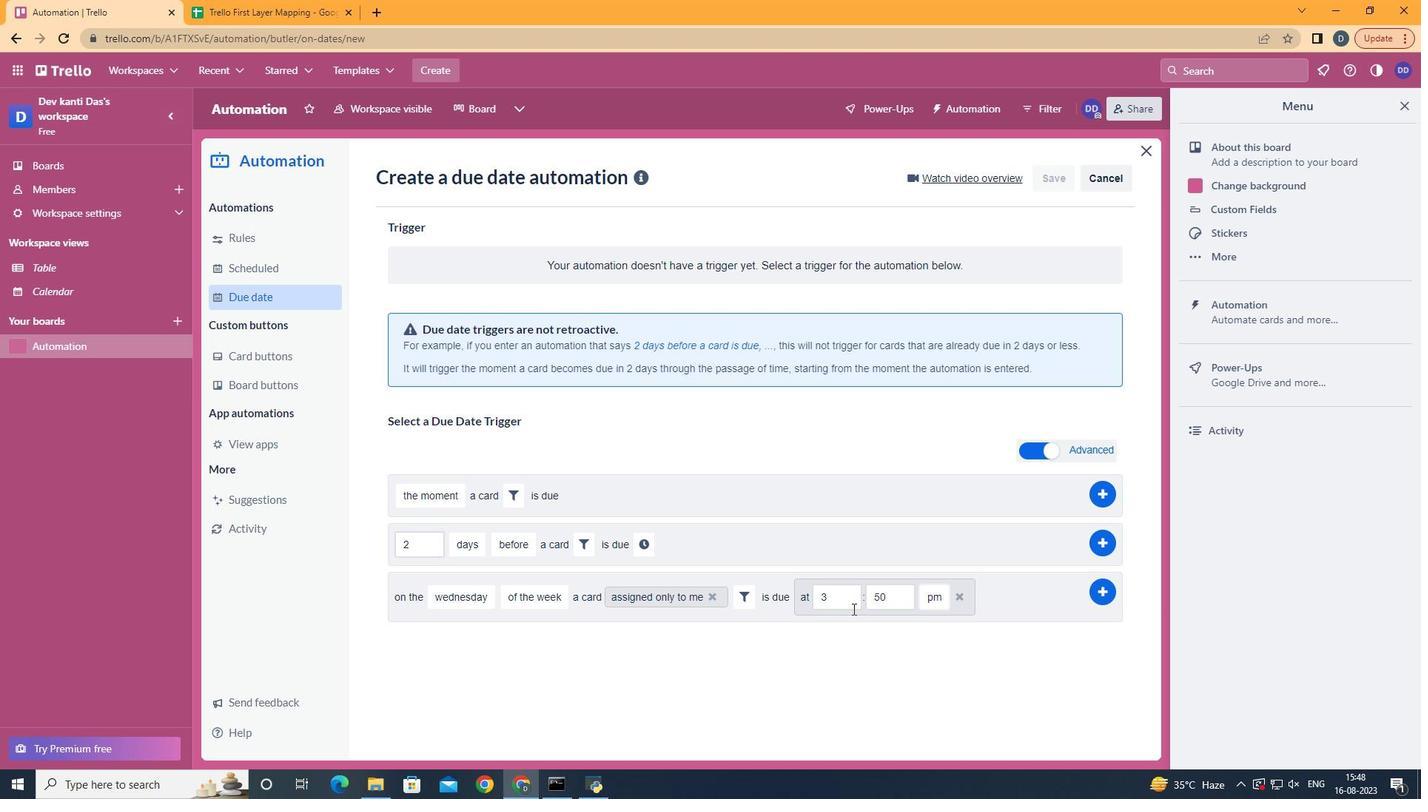 
Action: Mouse pressed left at (852, 609)
Screenshot: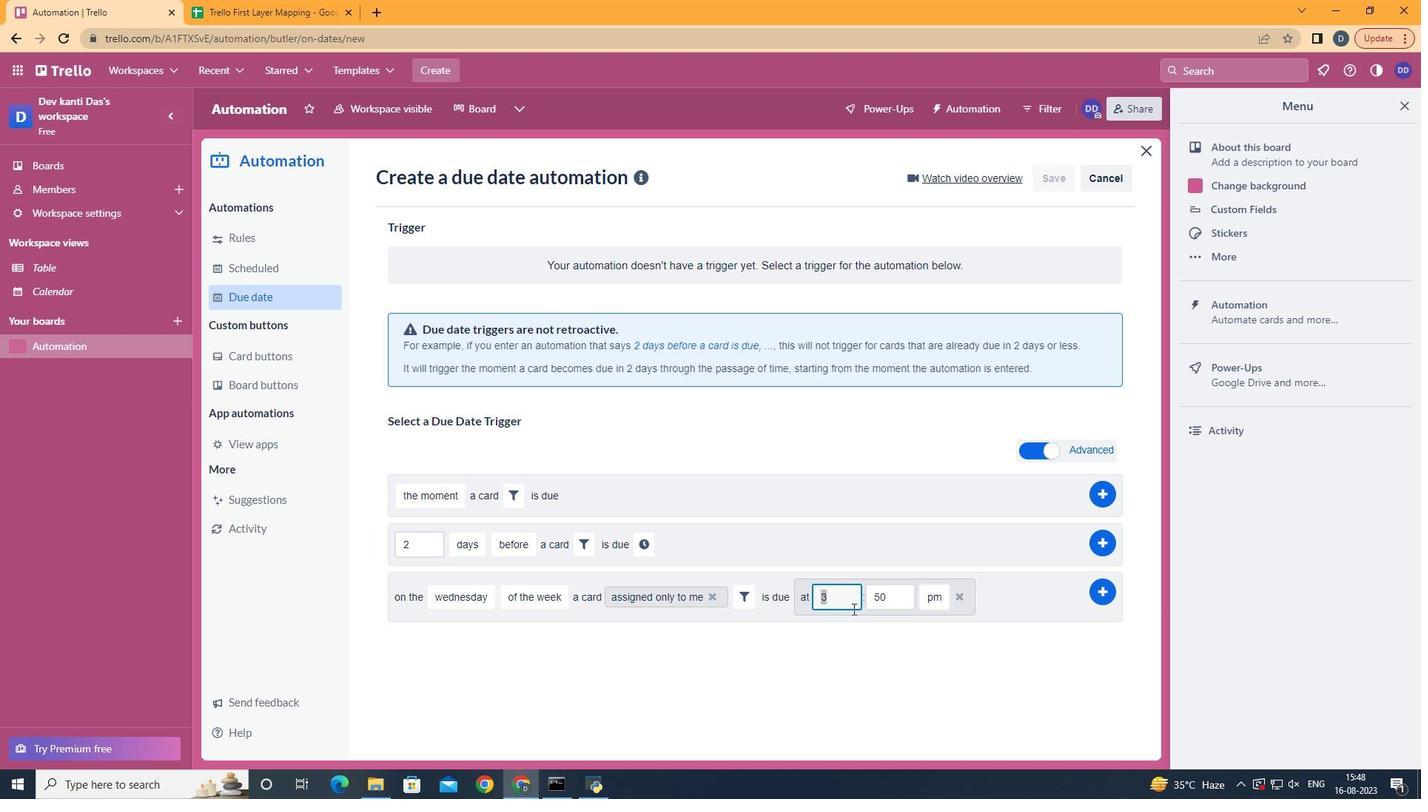 
Action: Key pressed <Key.backspace>11
Screenshot: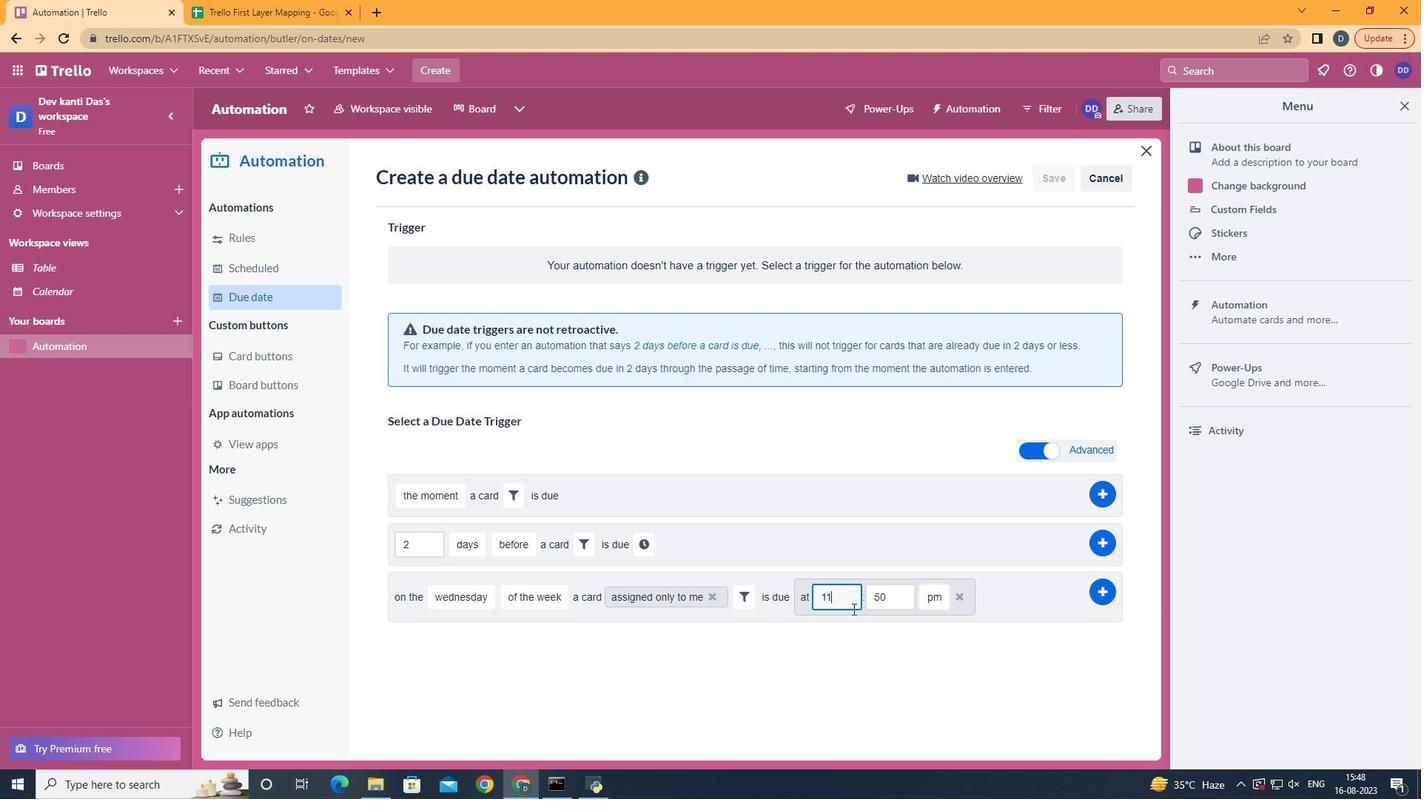 
Action: Mouse moved to (891, 598)
Screenshot: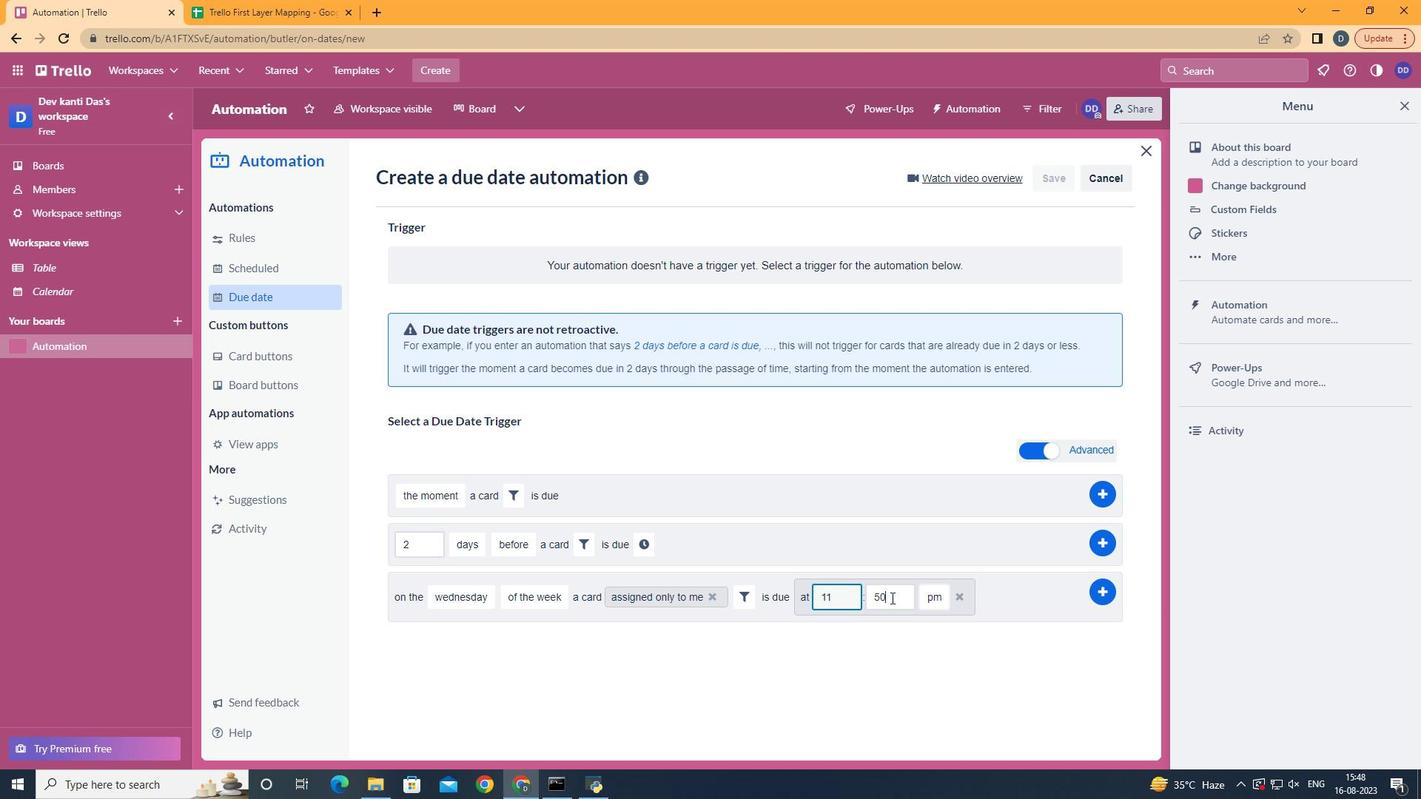 
Action: Mouse pressed left at (891, 598)
Screenshot: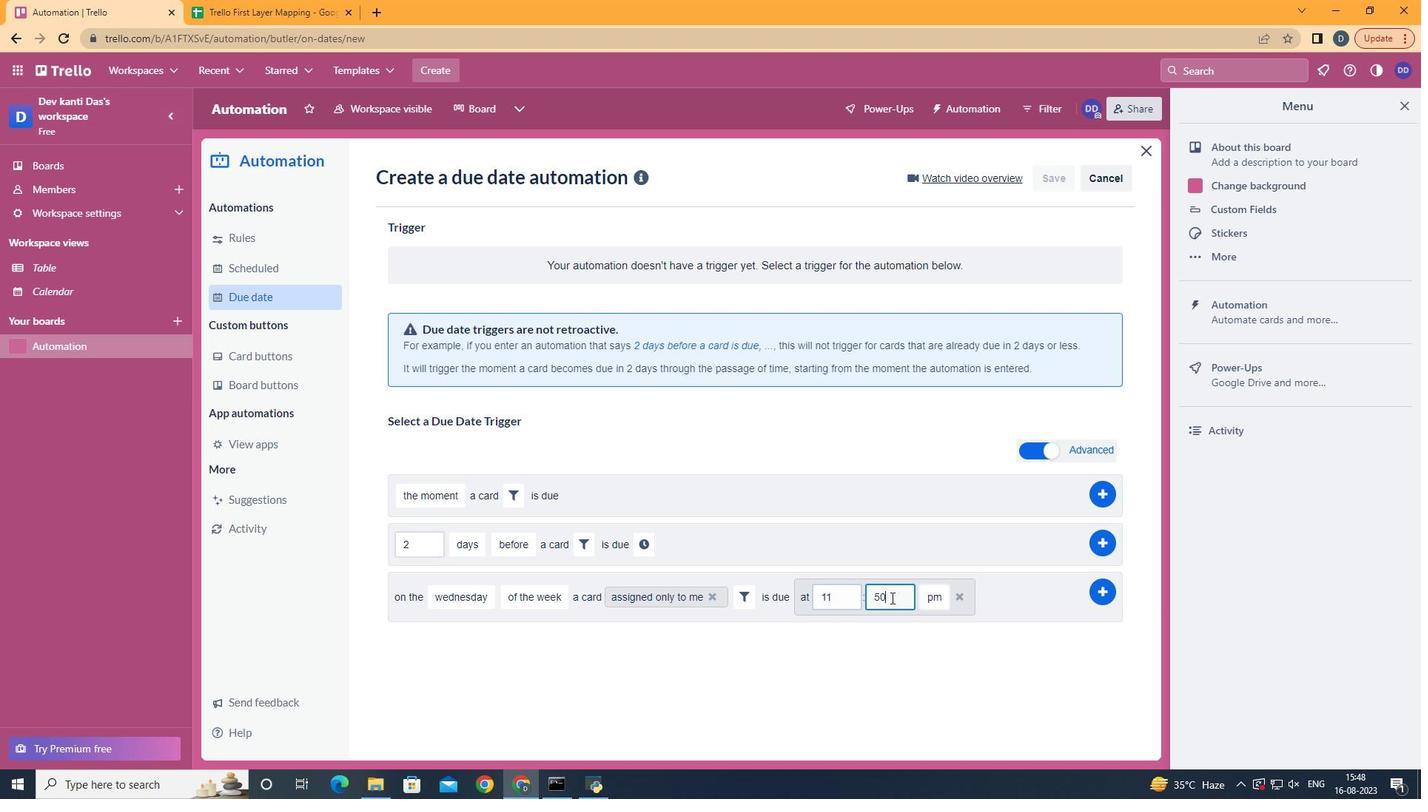 
Action: Key pressed <Key.backspace><Key.backspace>00
Screenshot: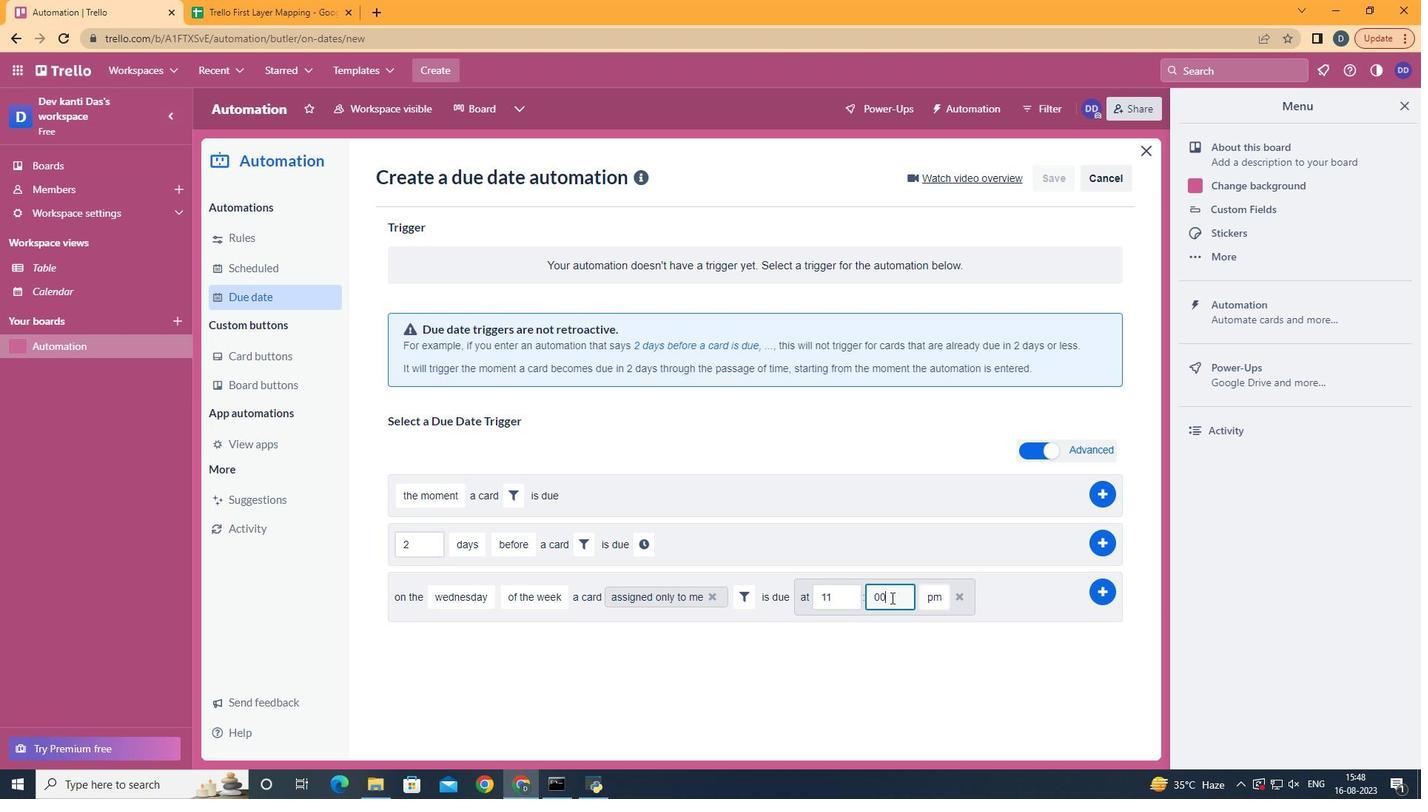 
Action: Mouse moved to (935, 622)
Screenshot: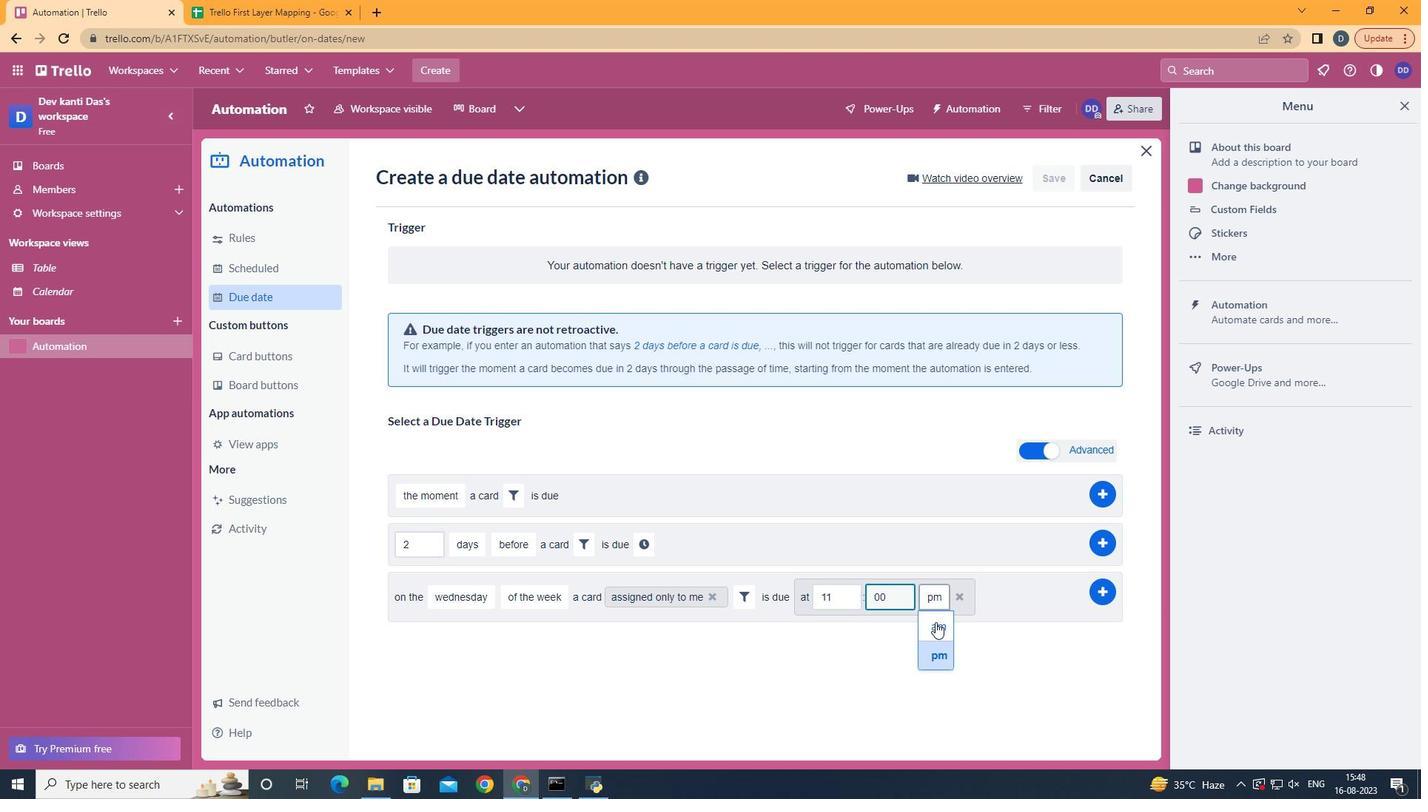 
Action: Mouse pressed left at (935, 622)
Screenshot: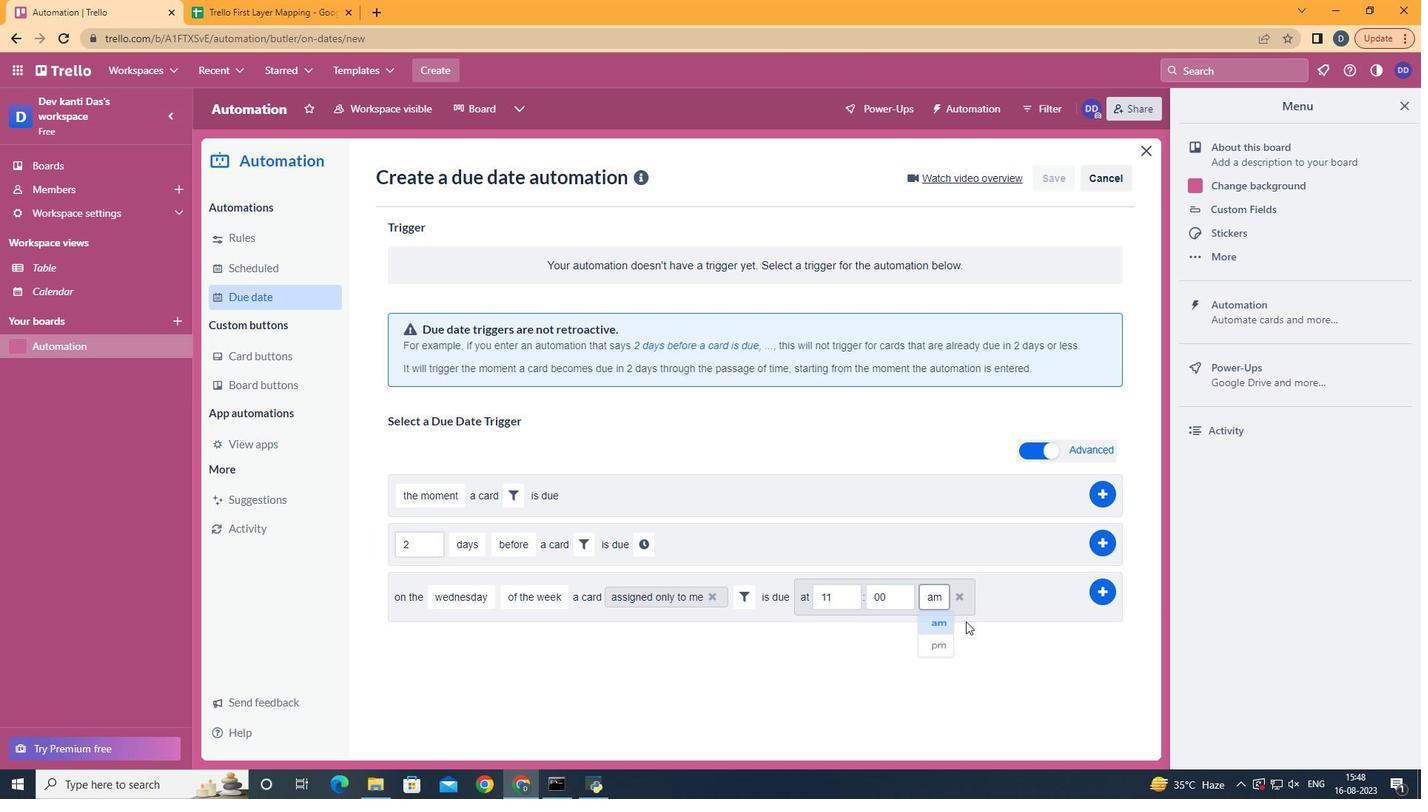 
Action: Mouse moved to (1090, 590)
Screenshot: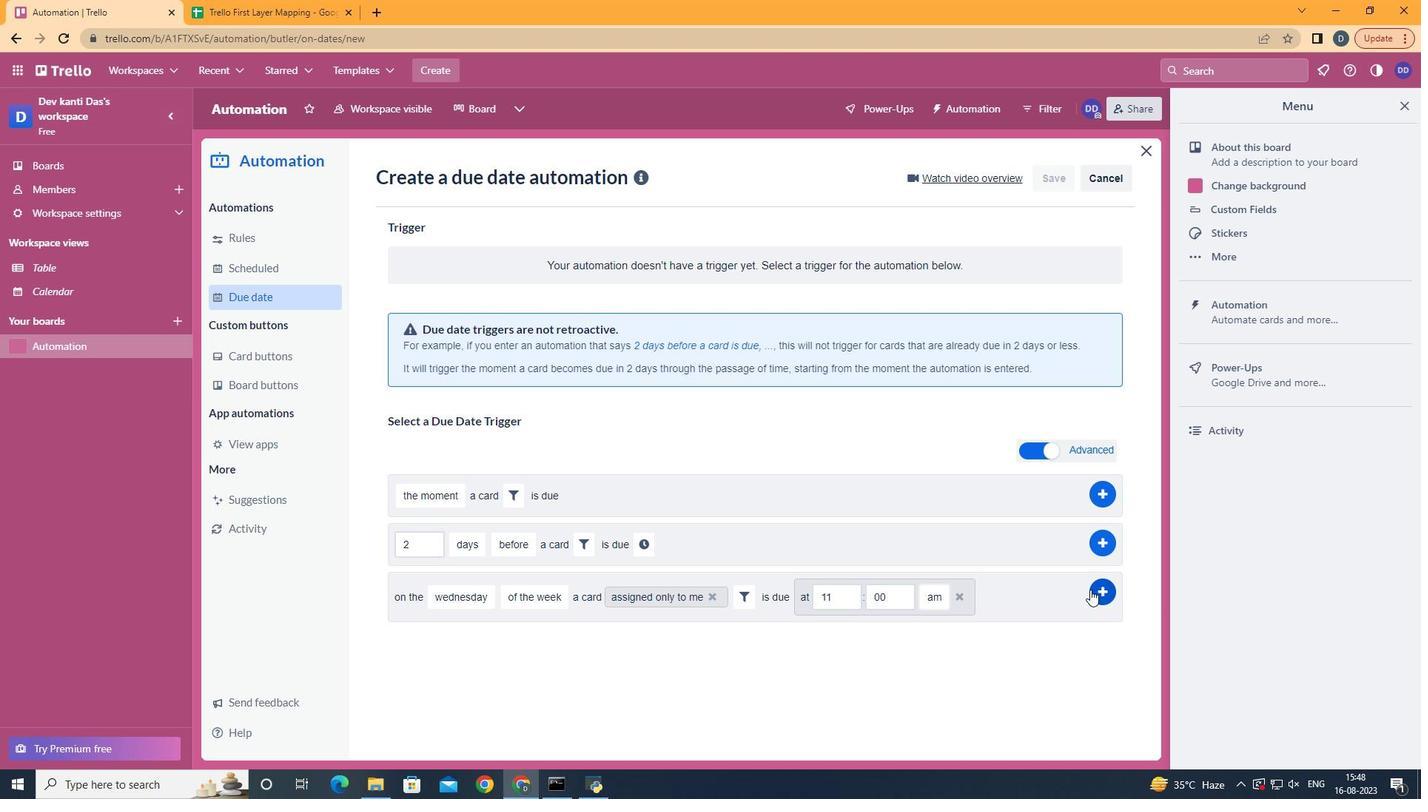 
Action: Mouse pressed left at (1090, 590)
Screenshot: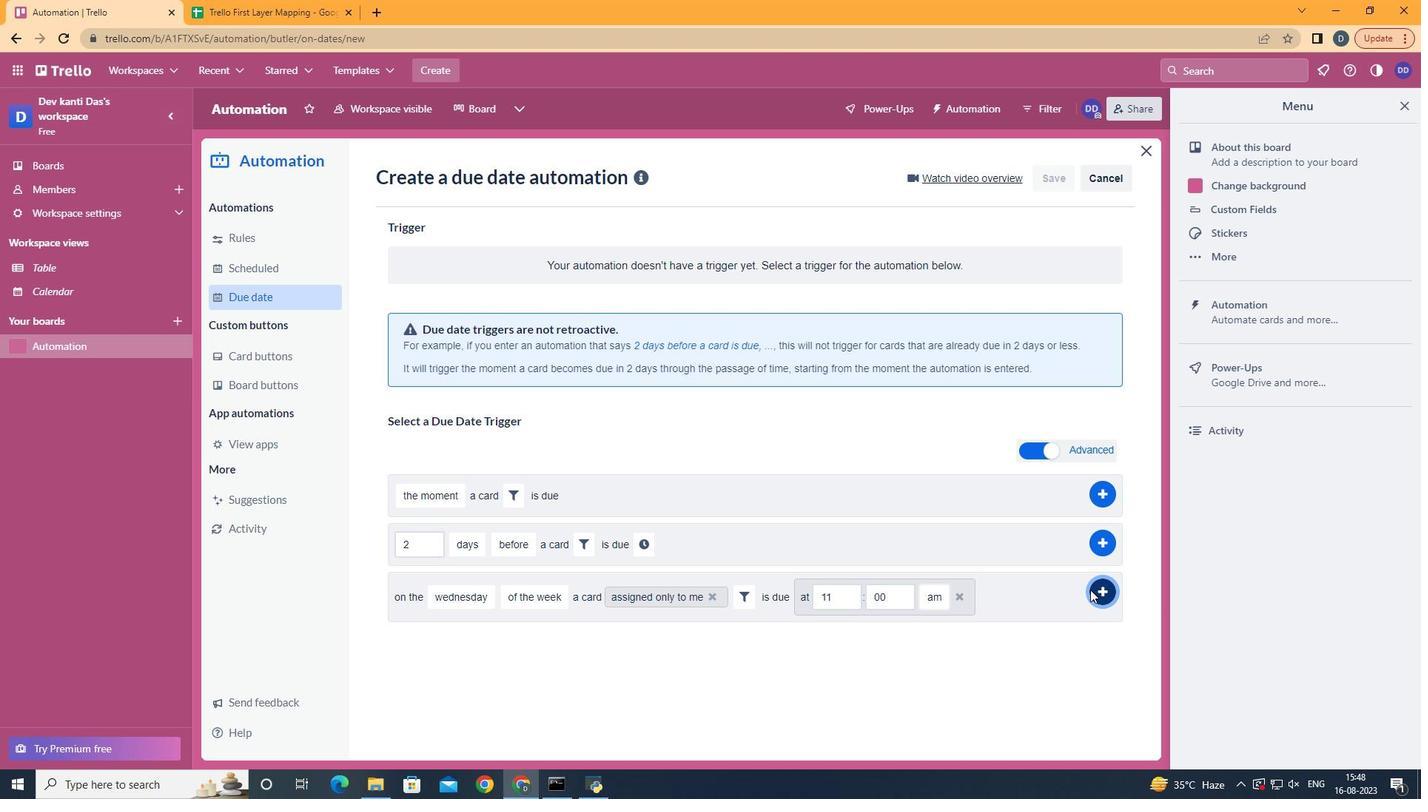 
